 Task: Find connections with filter location San Carlos with filter topic #Socialnetworkingwith filter profile language Potuguese with filter current company KOSTAL Group with filter school MVJ College of Engineering, Bangalore, India with filter industry Wholesale Chemical and Allied Products with filter service category Wedding Photography with filter keywords title Video or Film Producer
Action: Mouse moved to (265, 201)
Screenshot: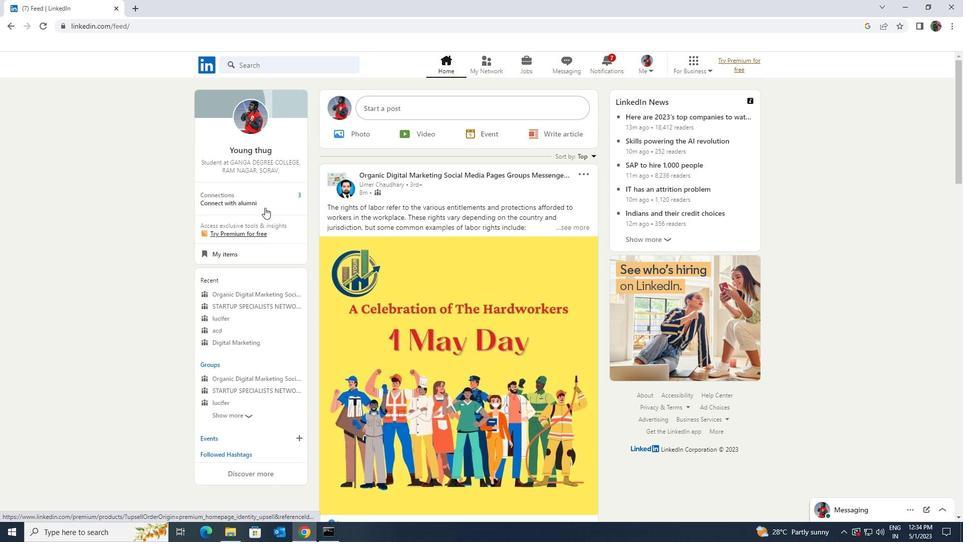 
Action: Mouse pressed left at (265, 201)
Screenshot: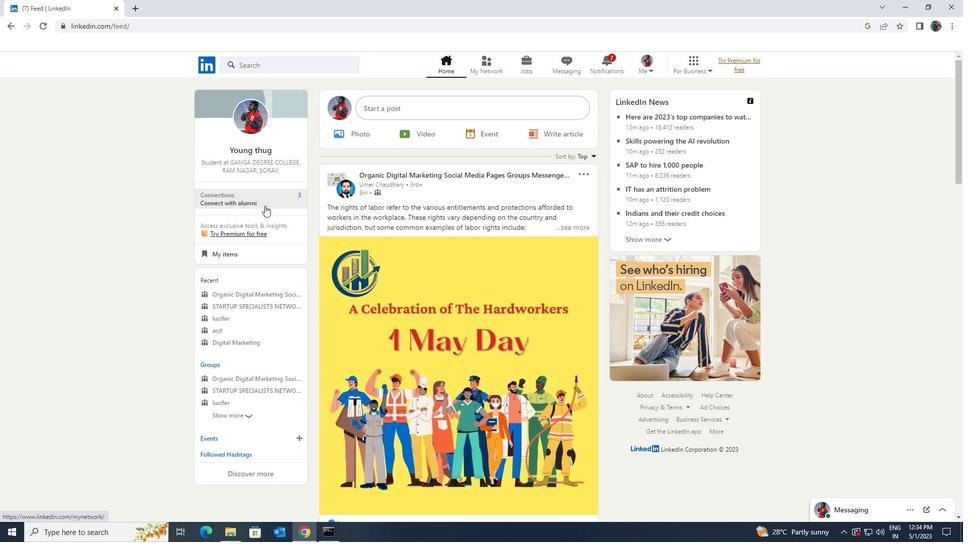 
Action: Mouse moved to (281, 123)
Screenshot: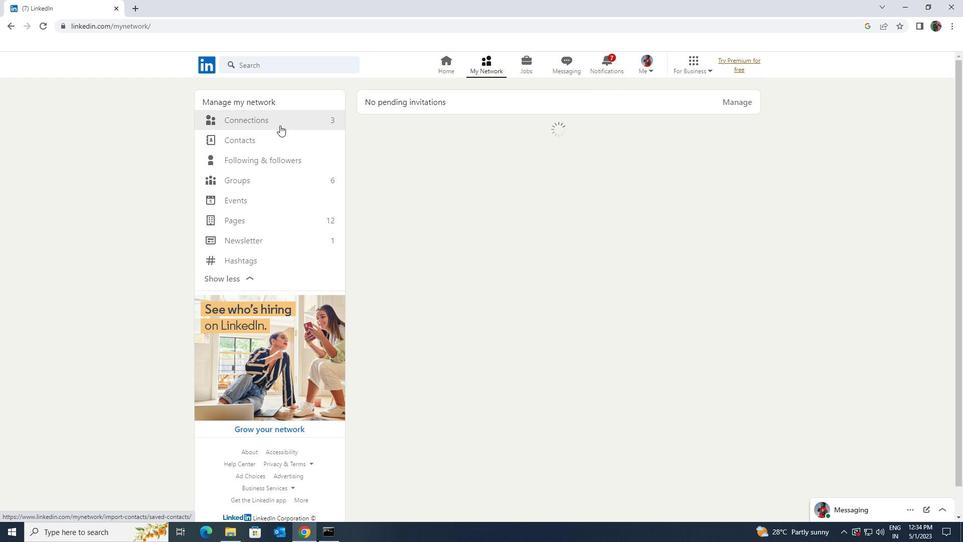 
Action: Mouse pressed left at (281, 123)
Screenshot: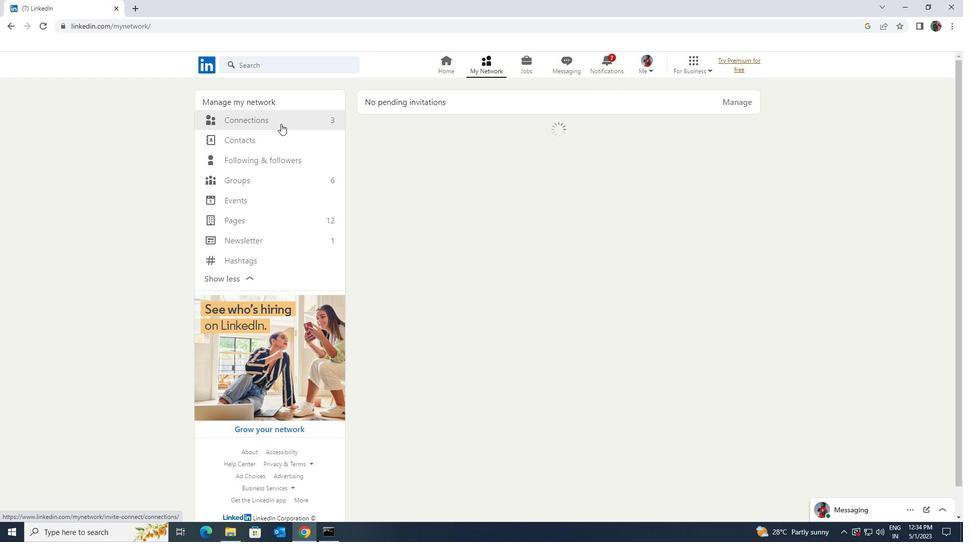 
Action: Mouse moved to (537, 120)
Screenshot: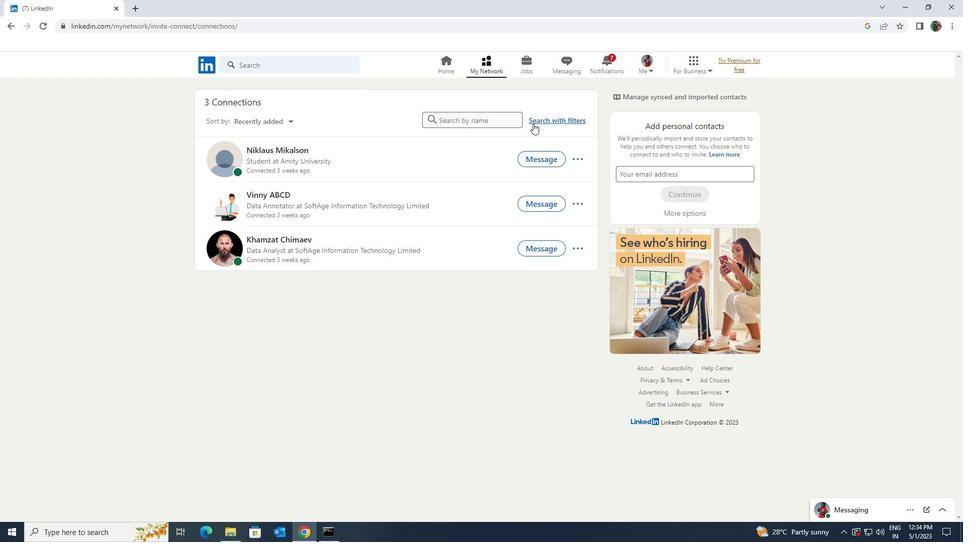 
Action: Mouse pressed left at (537, 120)
Screenshot: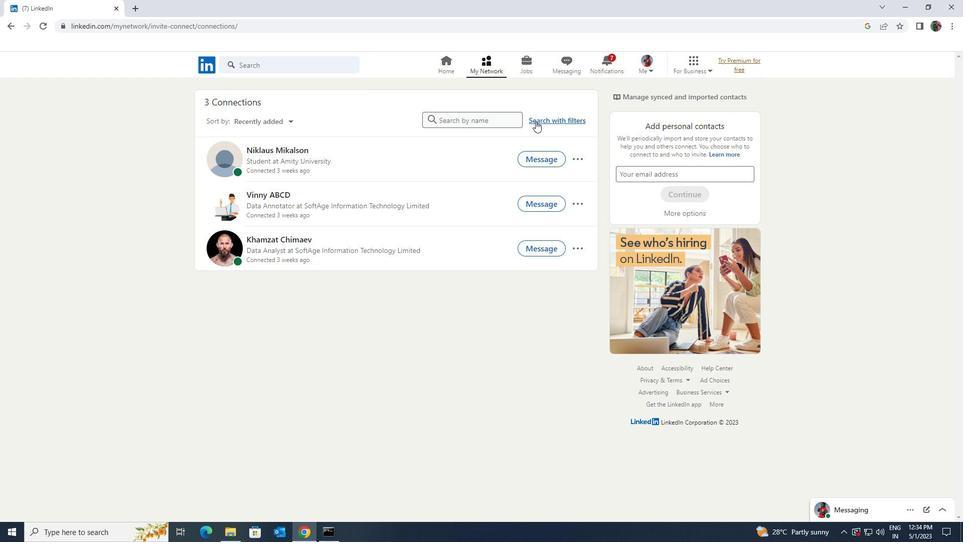 
Action: Mouse moved to (511, 93)
Screenshot: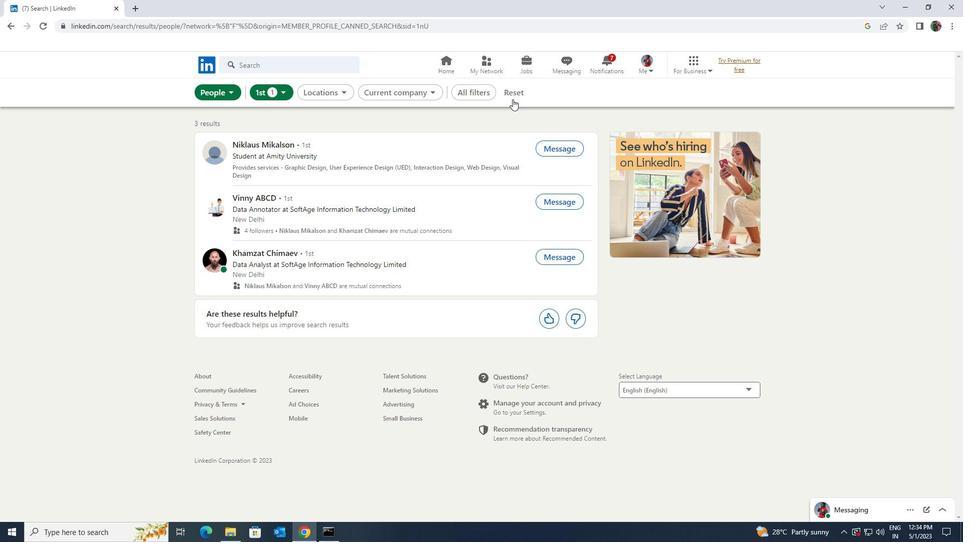 
Action: Mouse pressed left at (511, 93)
Screenshot: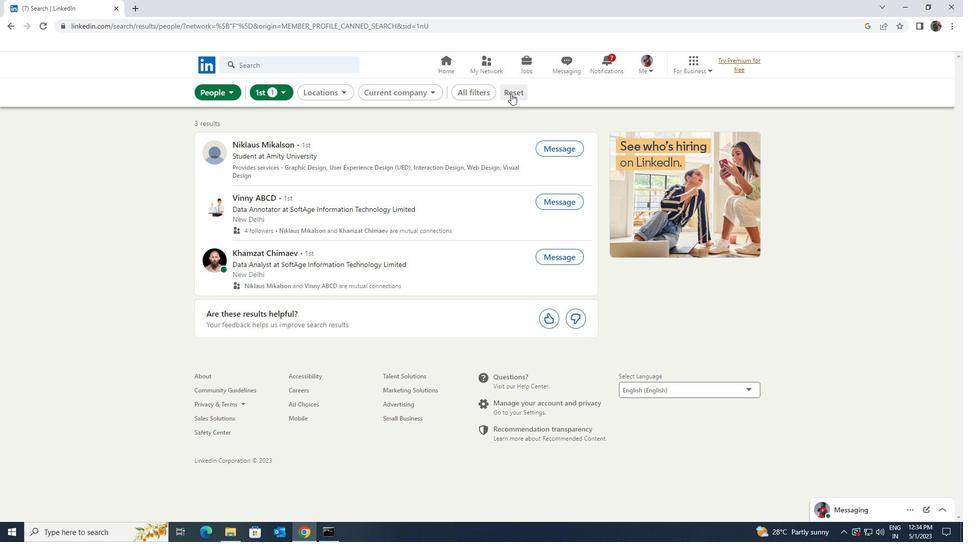 
Action: Mouse moved to (486, 87)
Screenshot: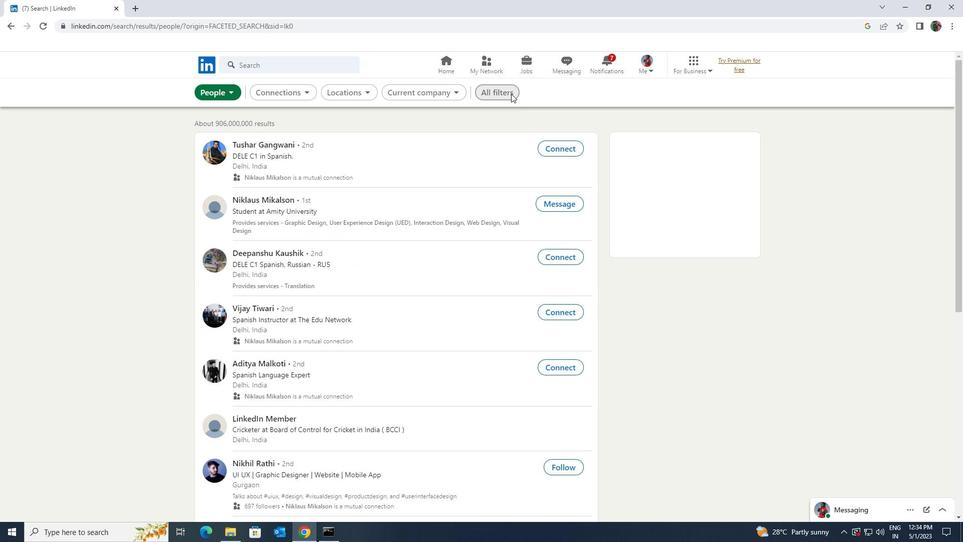 
Action: Mouse pressed left at (486, 87)
Screenshot: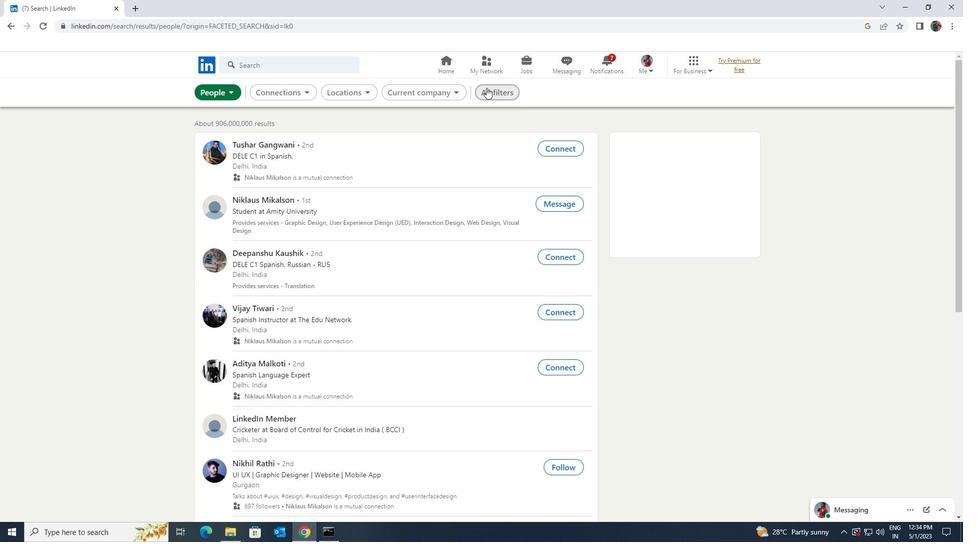 
Action: Mouse moved to (717, 245)
Screenshot: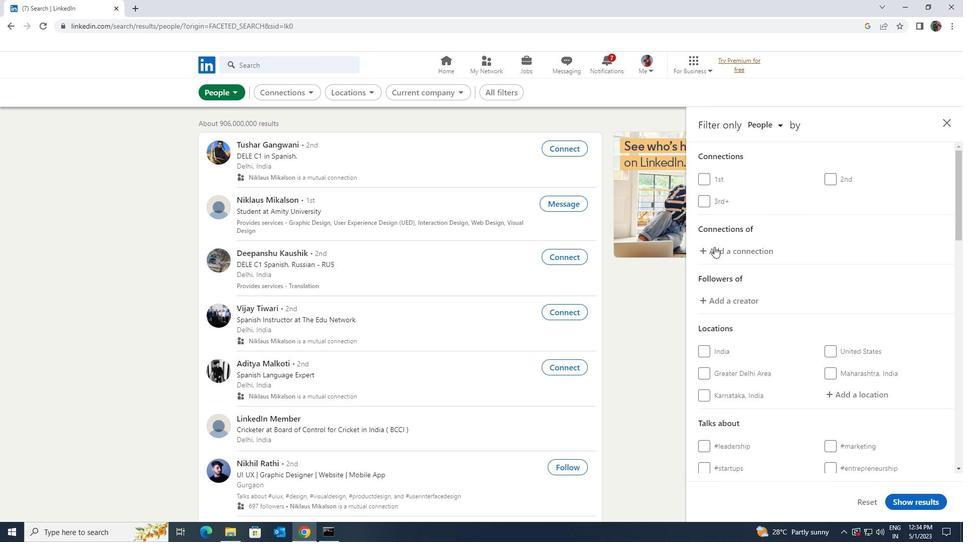 
Action: Mouse scrolled (717, 244) with delta (0, 0)
Screenshot: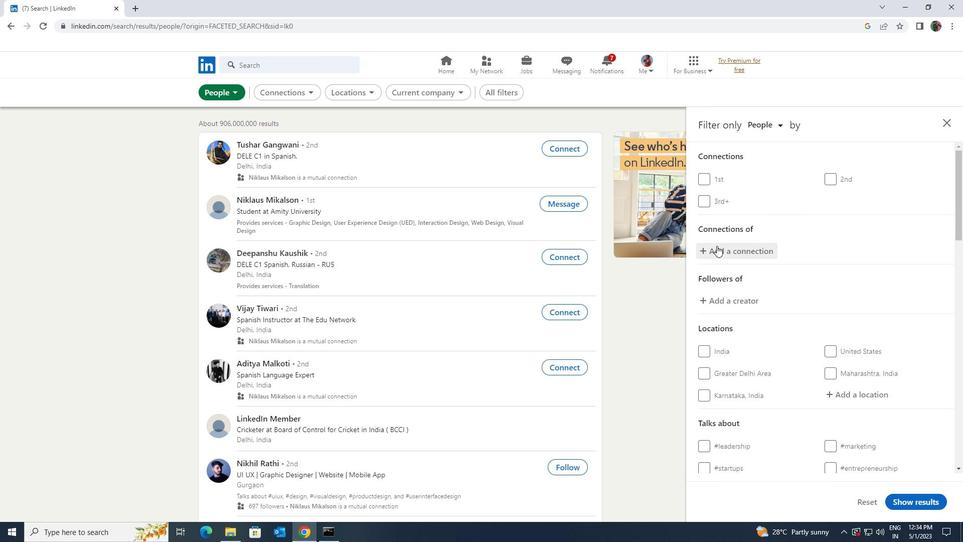 
Action: Mouse scrolled (717, 244) with delta (0, 0)
Screenshot: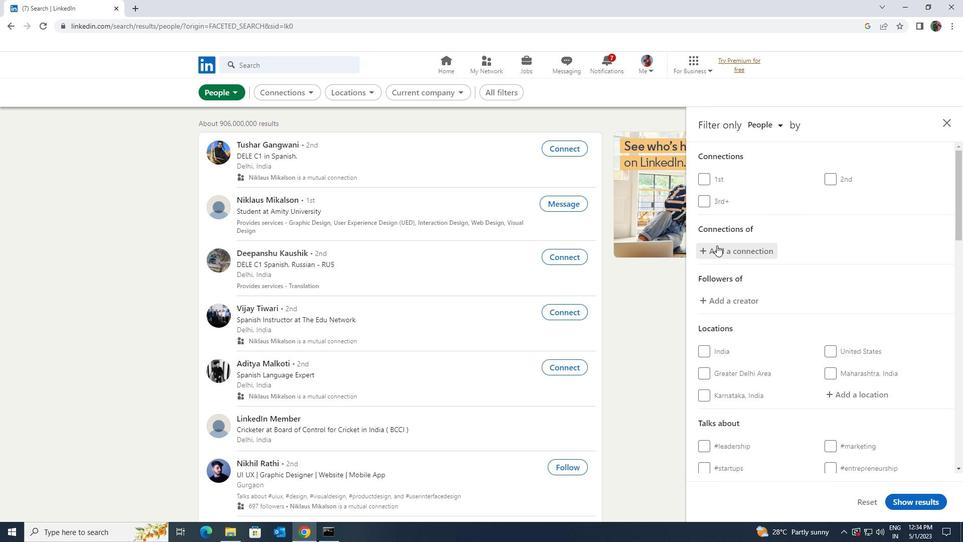
Action: Mouse moved to (840, 290)
Screenshot: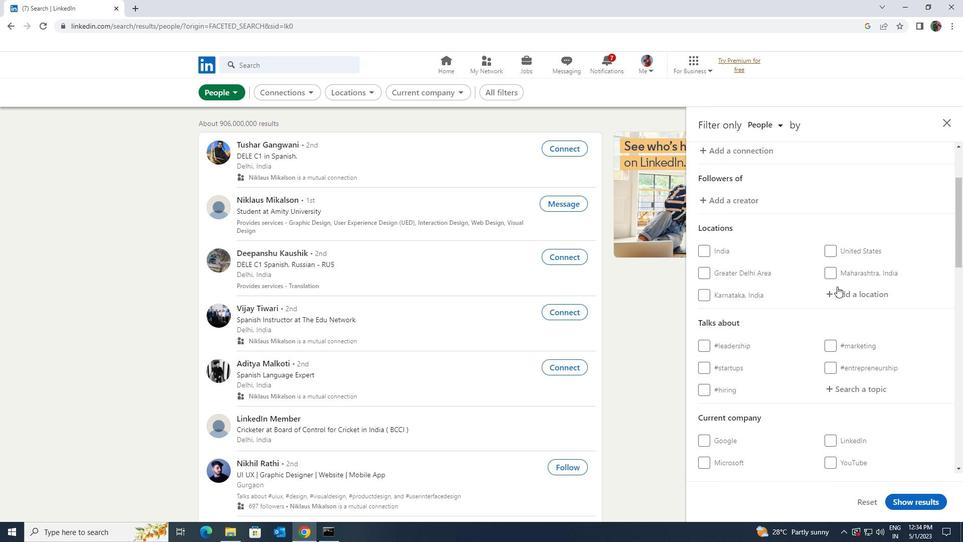 
Action: Mouse pressed left at (840, 290)
Screenshot: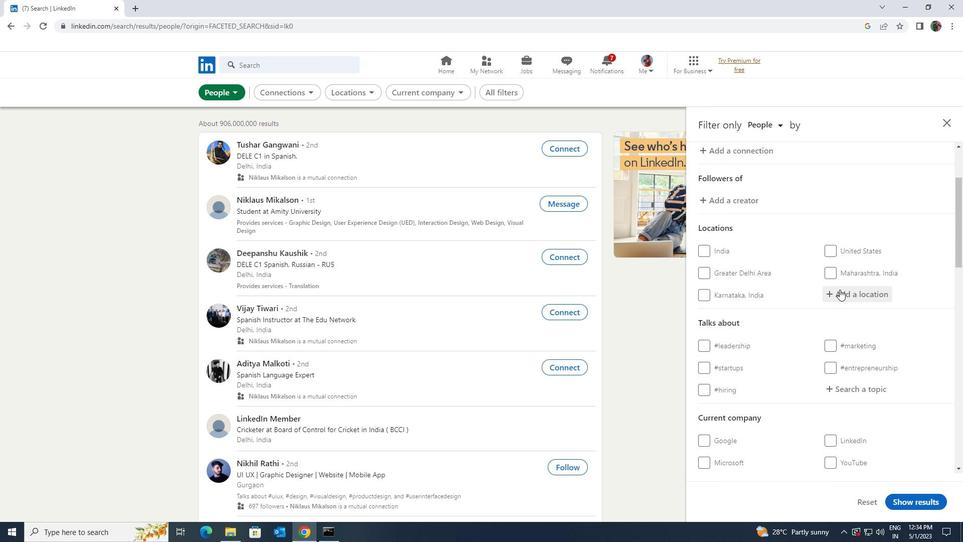 
Action: Key pressed <Key.shift>SAN<Key.space><Key.shift>CARL
Screenshot: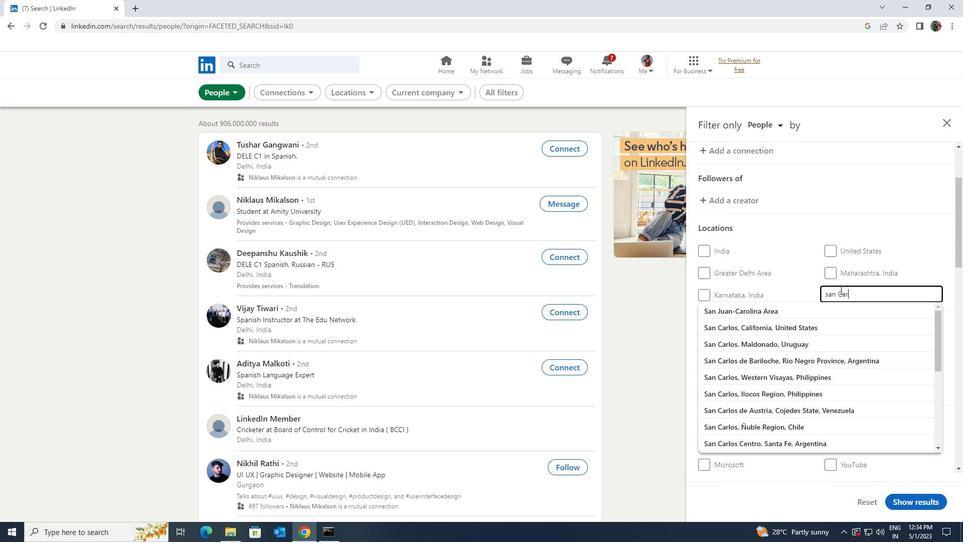 
Action: Mouse moved to (840, 305)
Screenshot: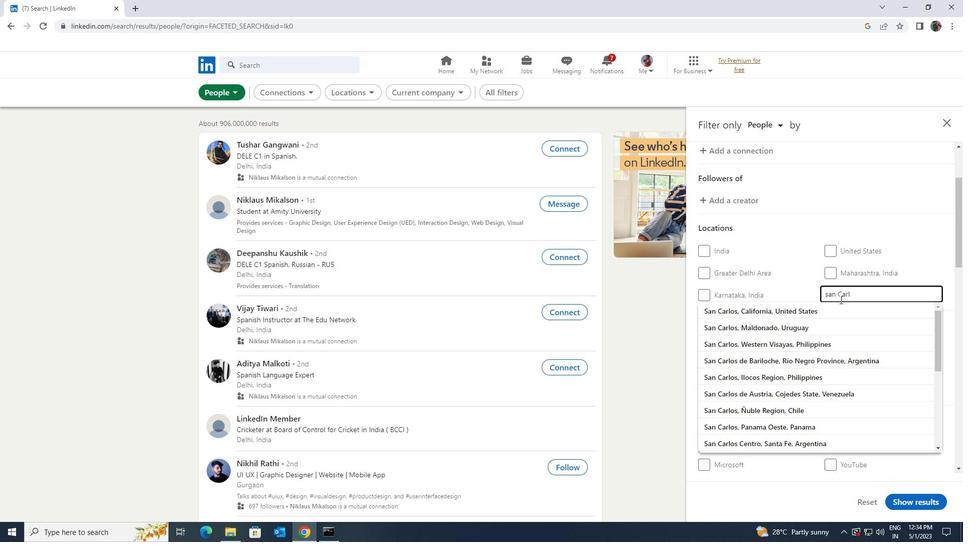 
Action: Mouse pressed left at (840, 305)
Screenshot: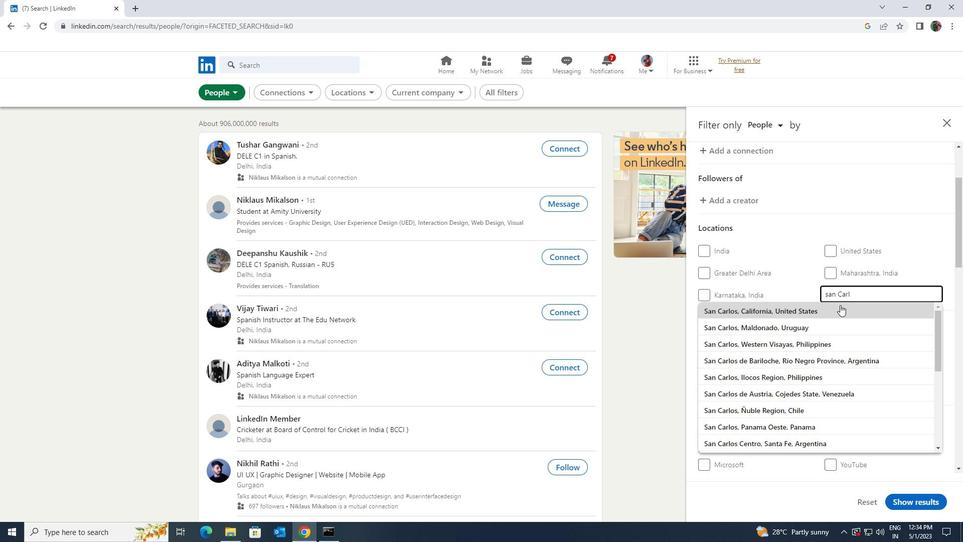 
Action: Mouse moved to (836, 307)
Screenshot: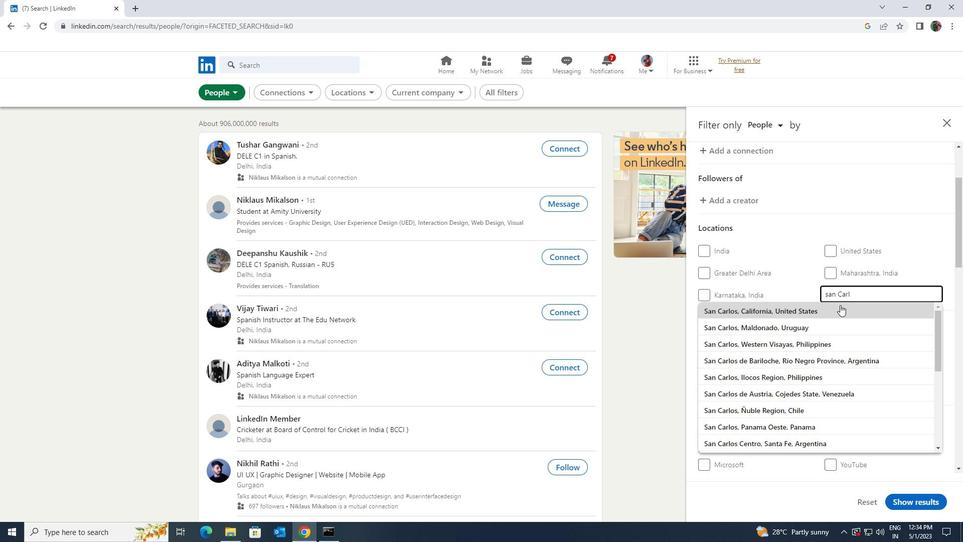 
Action: Mouse scrolled (836, 306) with delta (0, 0)
Screenshot: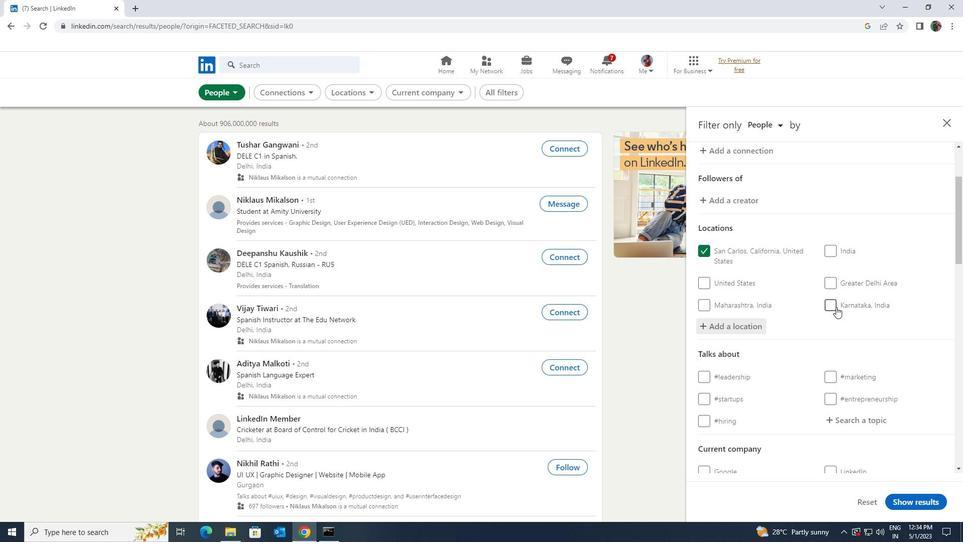 
Action: Mouse scrolled (836, 306) with delta (0, 0)
Screenshot: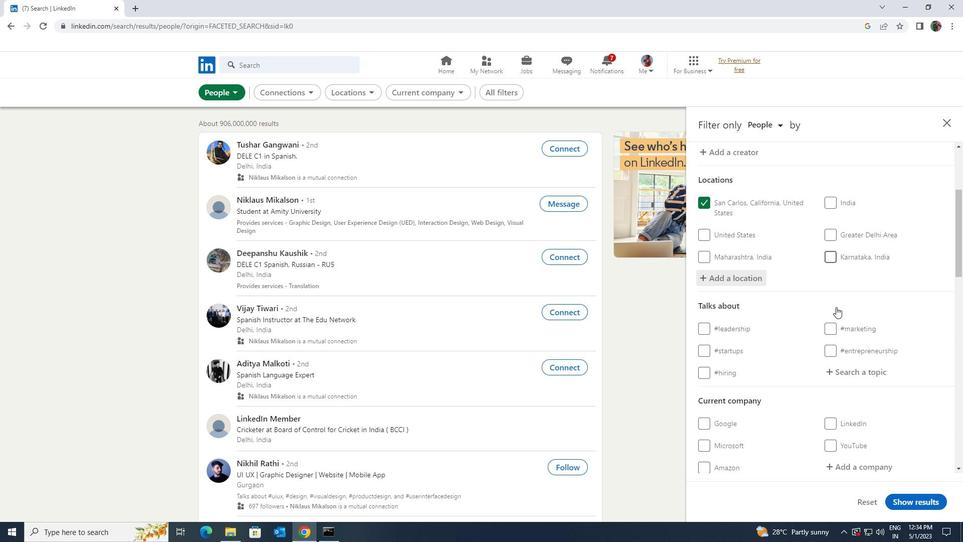 
Action: Mouse moved to (837, 320)
Screenshot: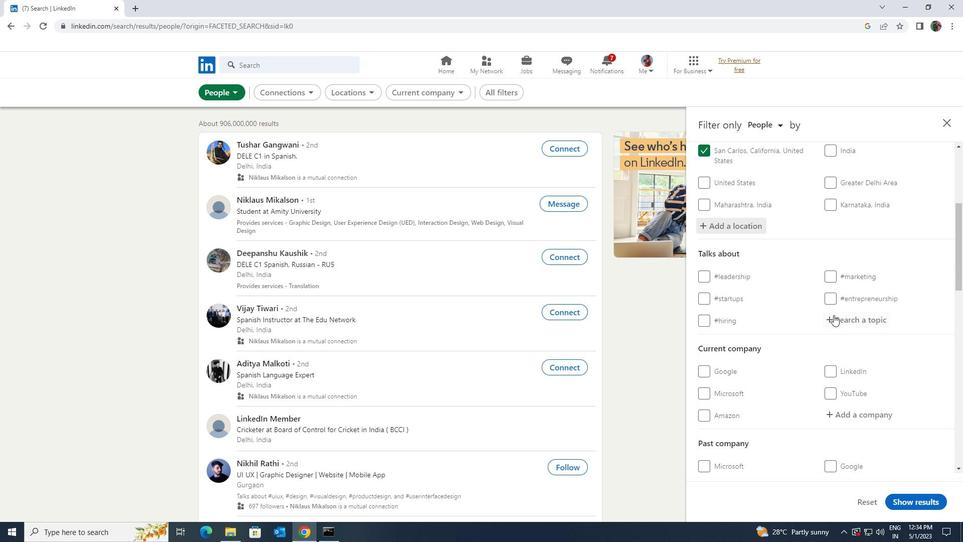 
Action: Mouse pressed left at (837, 320)
Screenshot: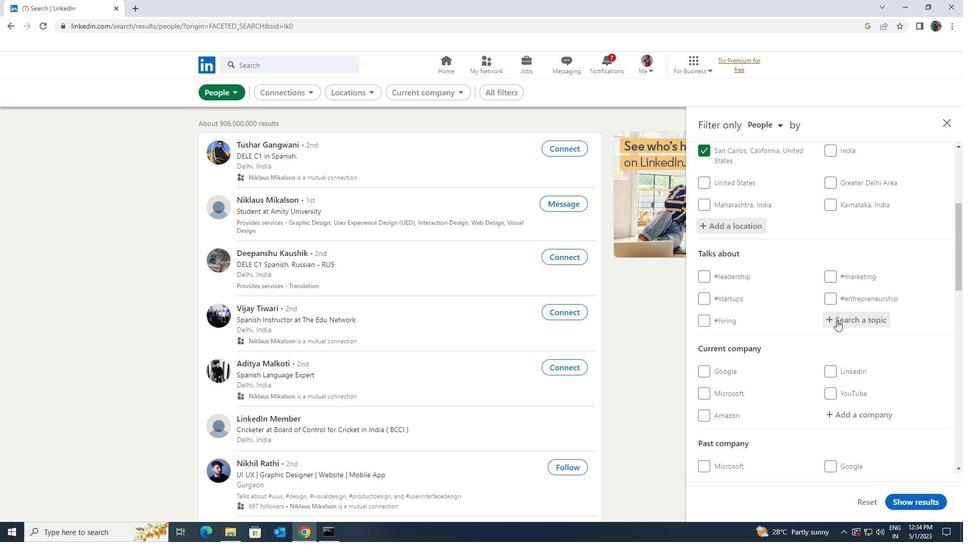 
Action: Key pressed <Key.shift>SOCIALNETWO
Screenshot: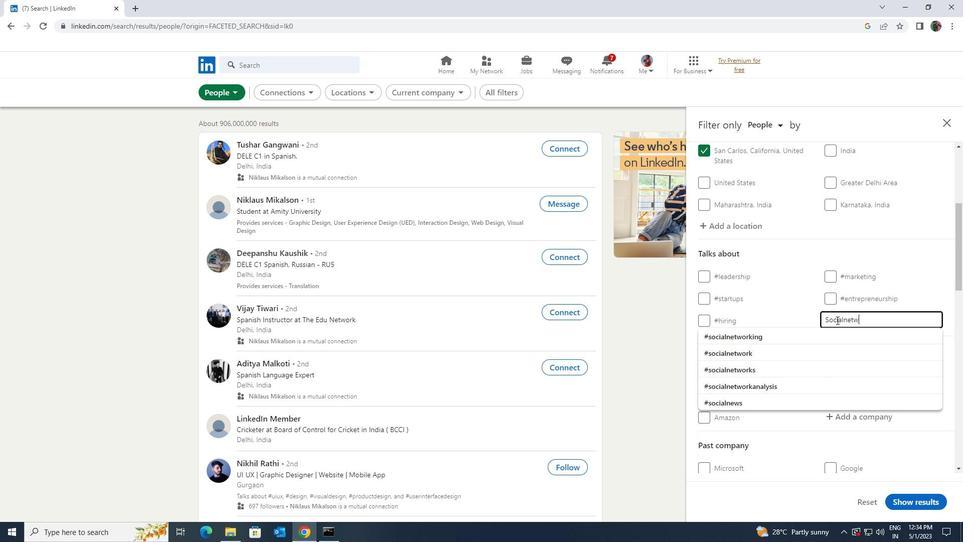 
Action: Mouse moved to (834, 330)
Screenshot: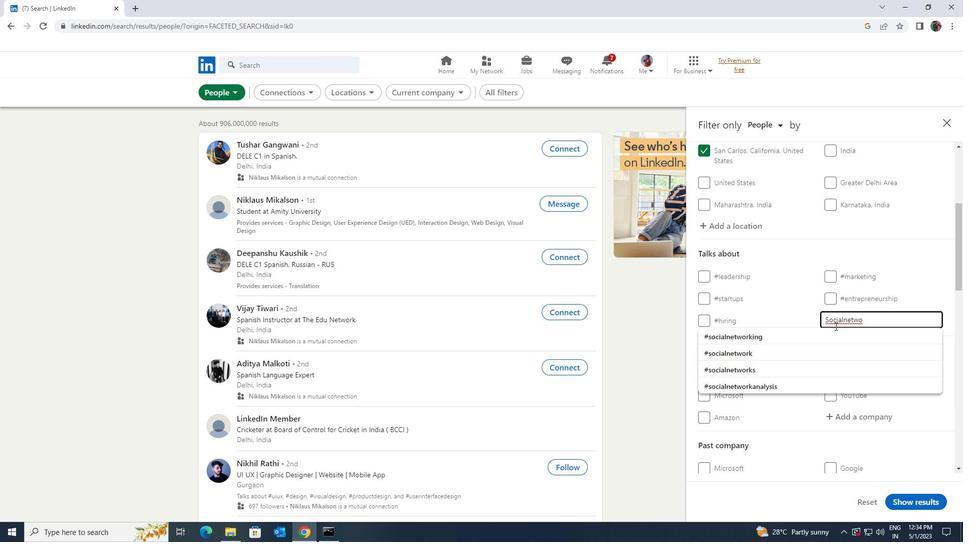 
Action: Mouse pressed left at (834, 330)
Screenshot: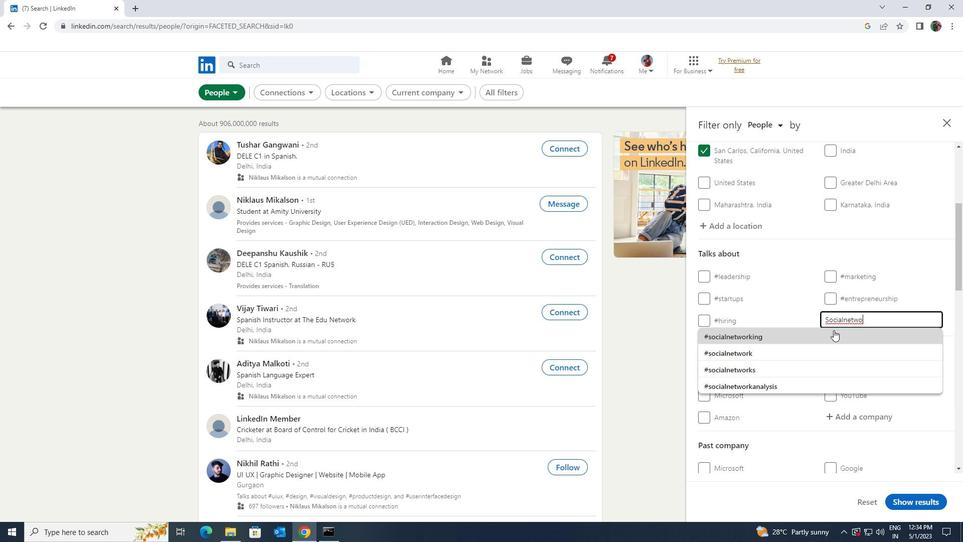 
Action: Mouse scrolled (834, 329) with delta (0, 0)
Screenshot: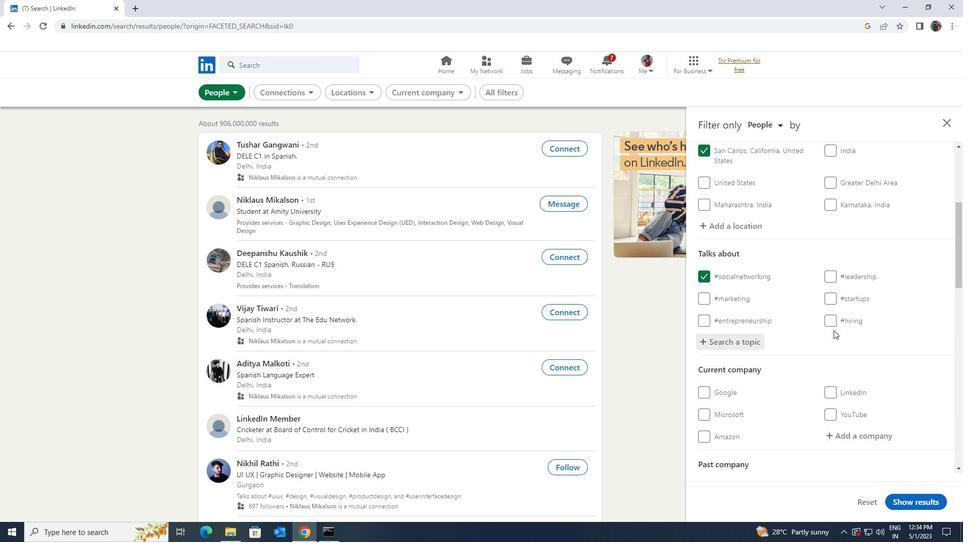 
Action: Mouse scrolled (834, 329) with delta (0, 0)
Screenshot: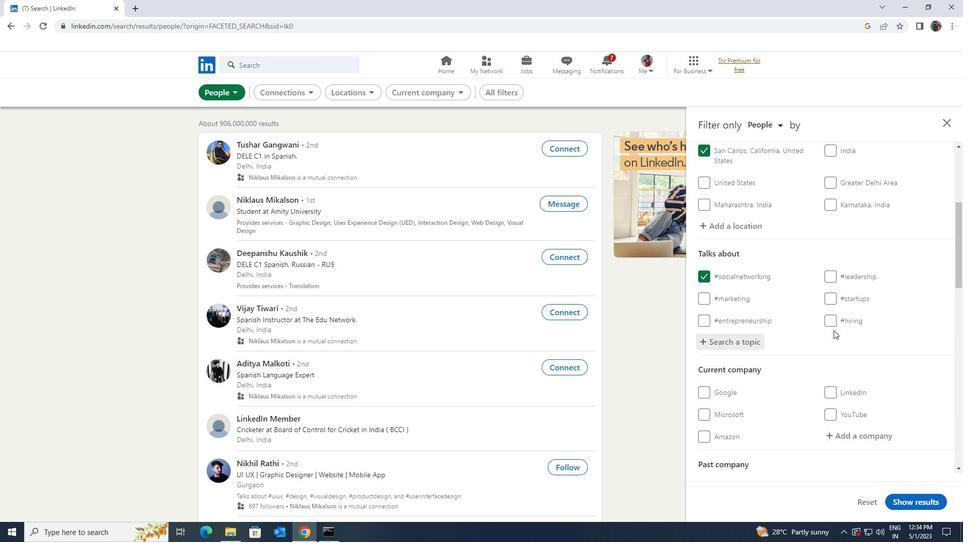 
Action: Mouse scrolled (834, 329) with delta (0, 0)
Screenshot: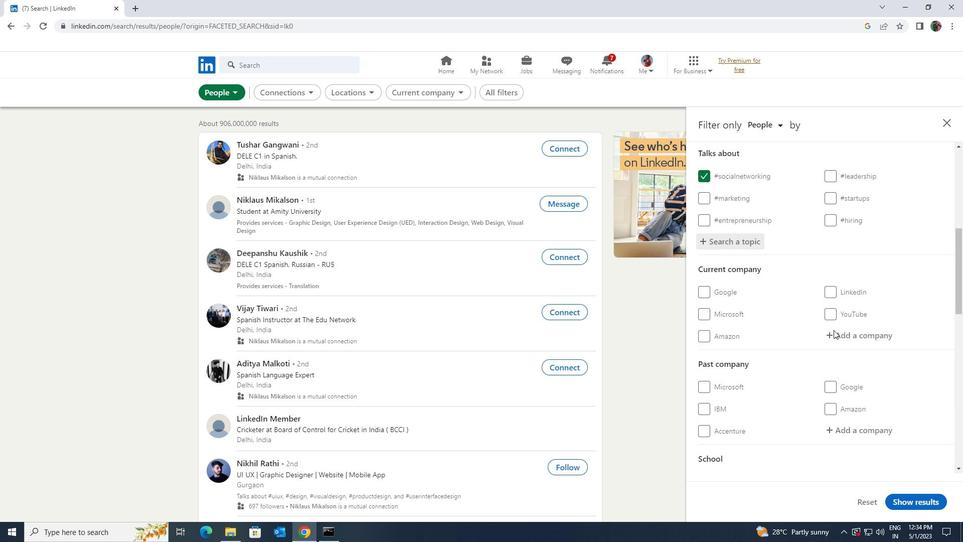 
Action: Mouse scrolled (834, 329) with delta (0, 0)
Screenshot: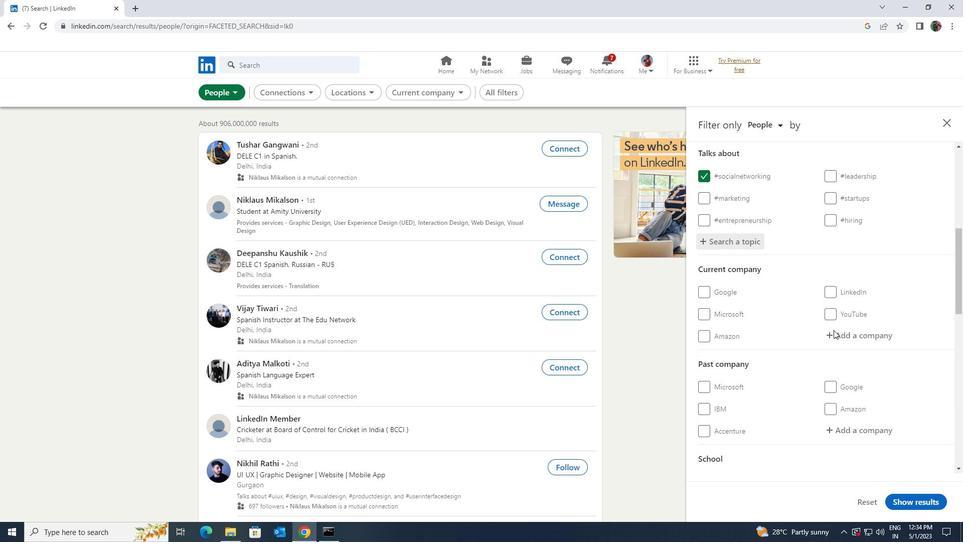 
Action: Mouse scrolled (834, 329) with delta (0, 0)
Screenshot: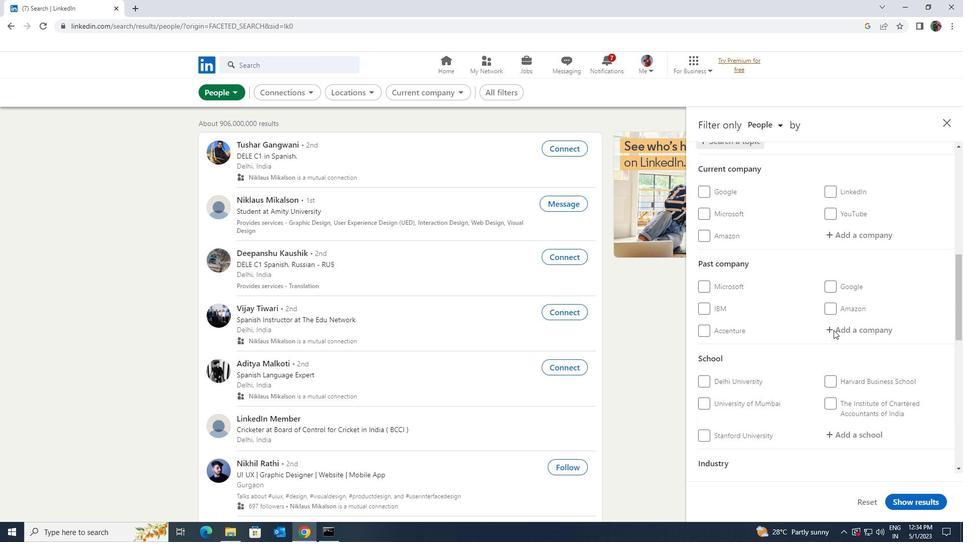 
Action: Mouse scrolled (834, 329) with delta (0, 0)
Screenshot: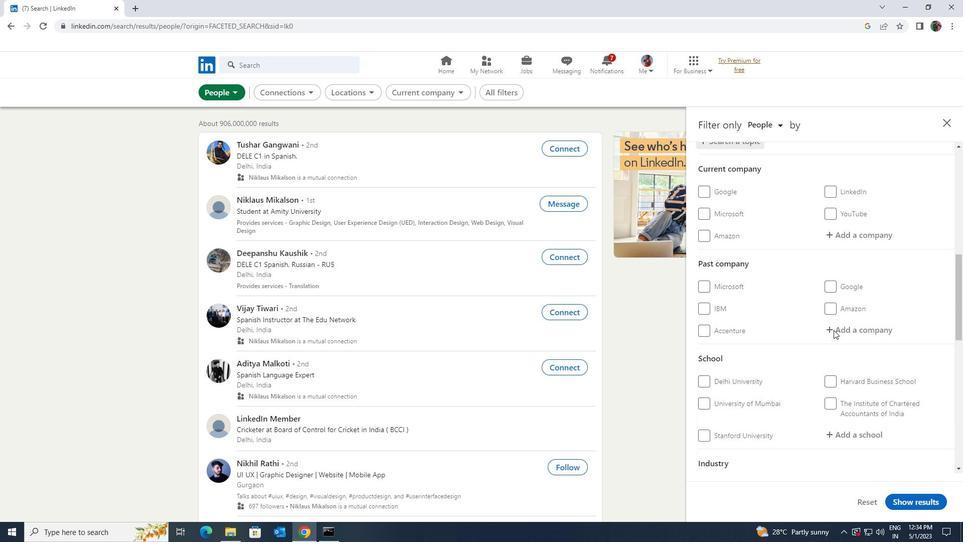 
Action: Mouse scrolled (834, 329) with delta (0, 0)
Screenshot: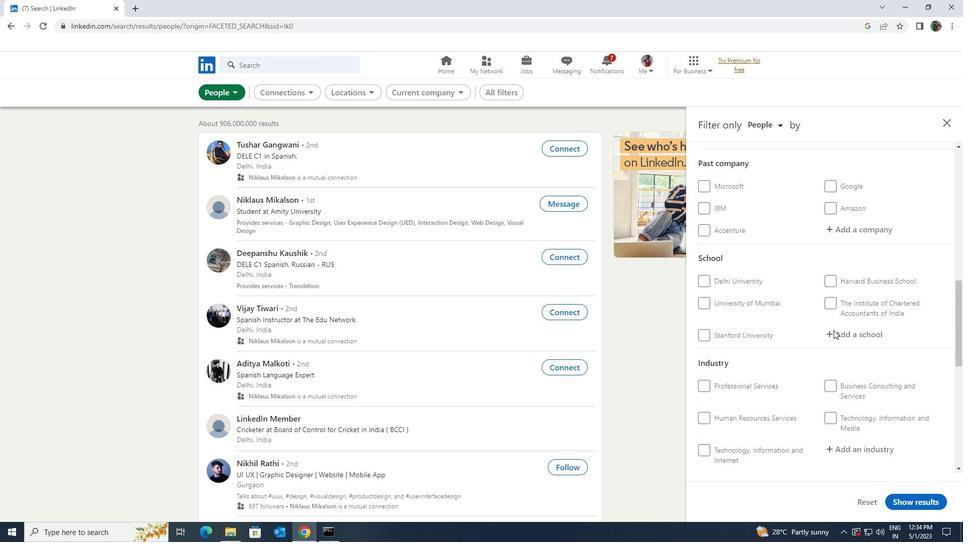 
Action: Mouse scrolled (834, 329) with delta (0, 0)
Screenshot: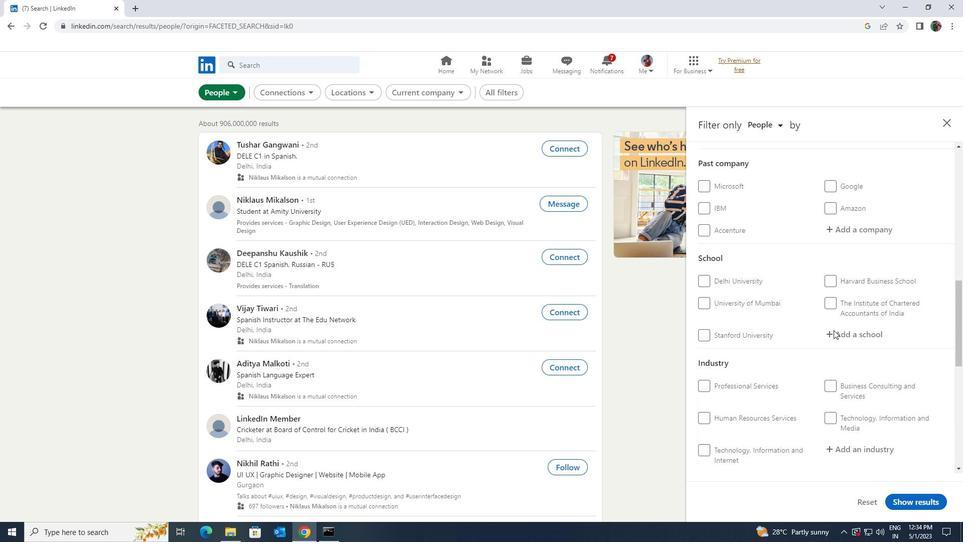 
Action: Mouse scrolled (834, 329) with delta (0, 0)
Screenshot: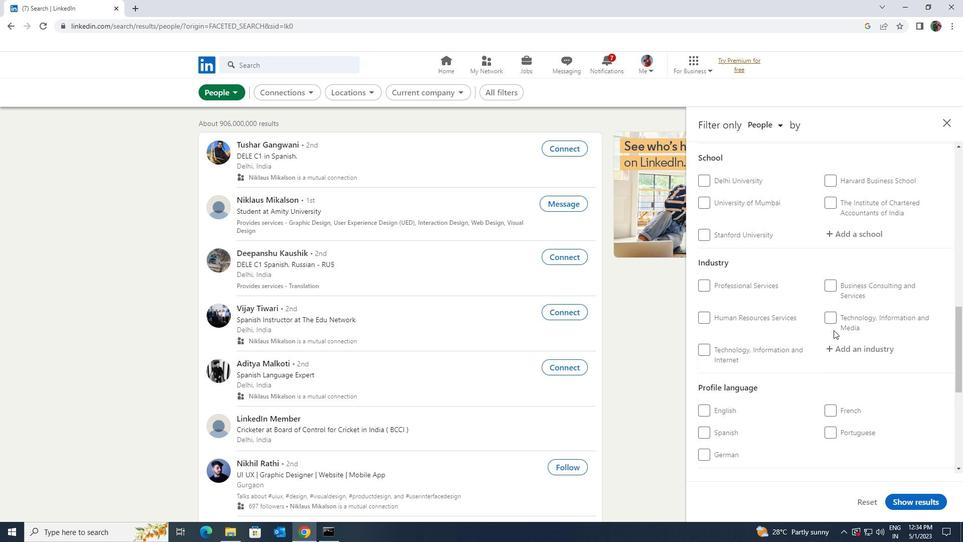
Action: Mouse scrolled (834, 329) with delta (0, 0)
Screenshot: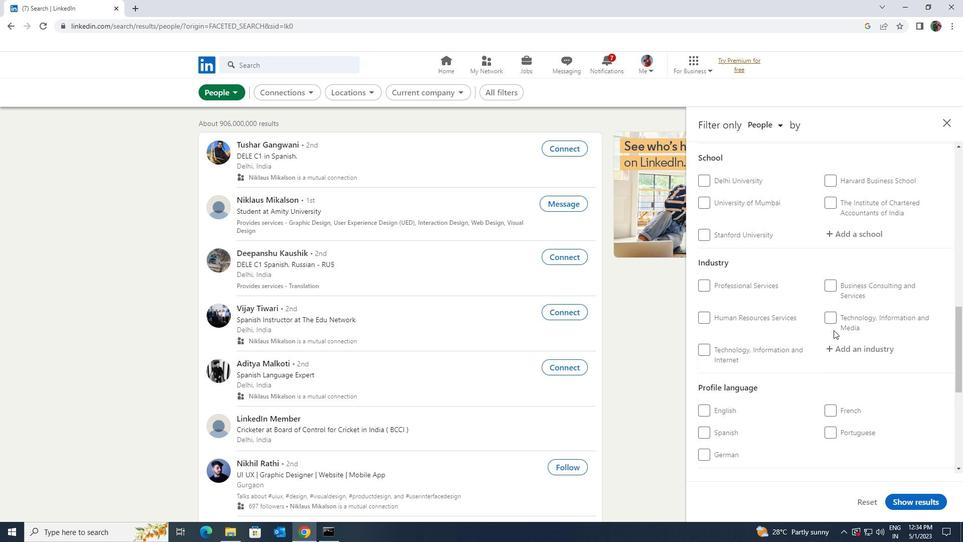 
Action: Mouse moved to (833, 331)
Screenshot: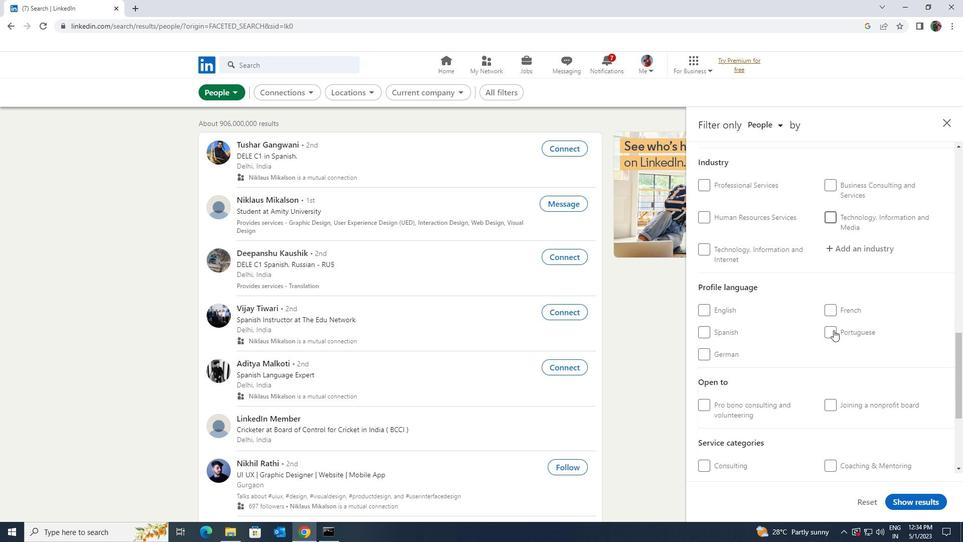 
Action: Mouse pressed left at (833, 331)
Screenshot: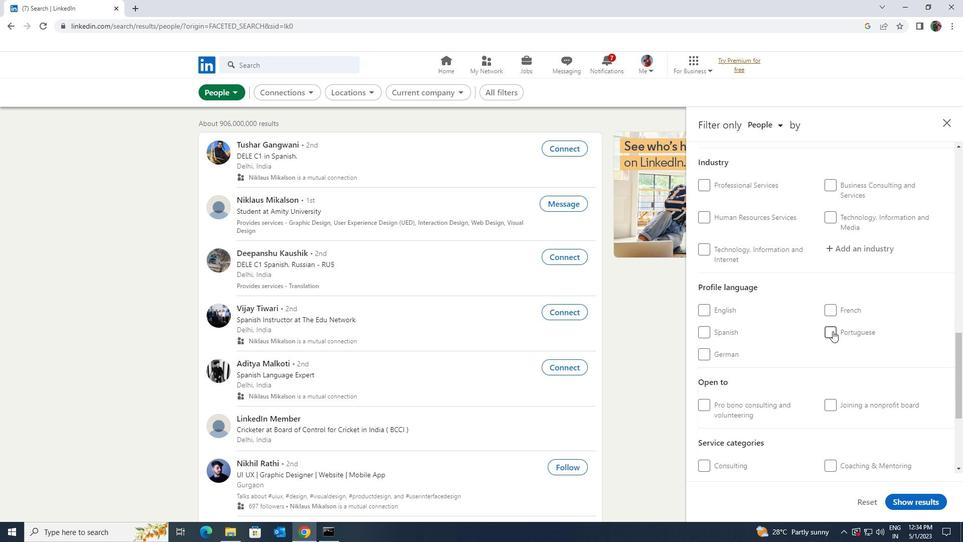 
Action: Mouse scrolled (833, 331) with delta (0, 0)
Screenshot: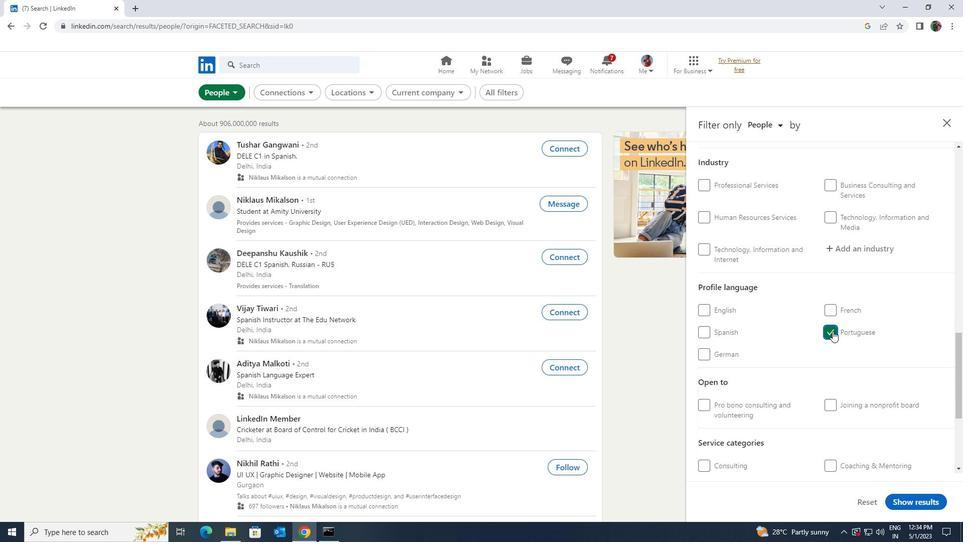 
Action: Mouse scrolled (833, 331) with delta (0, 0)
Screenshot: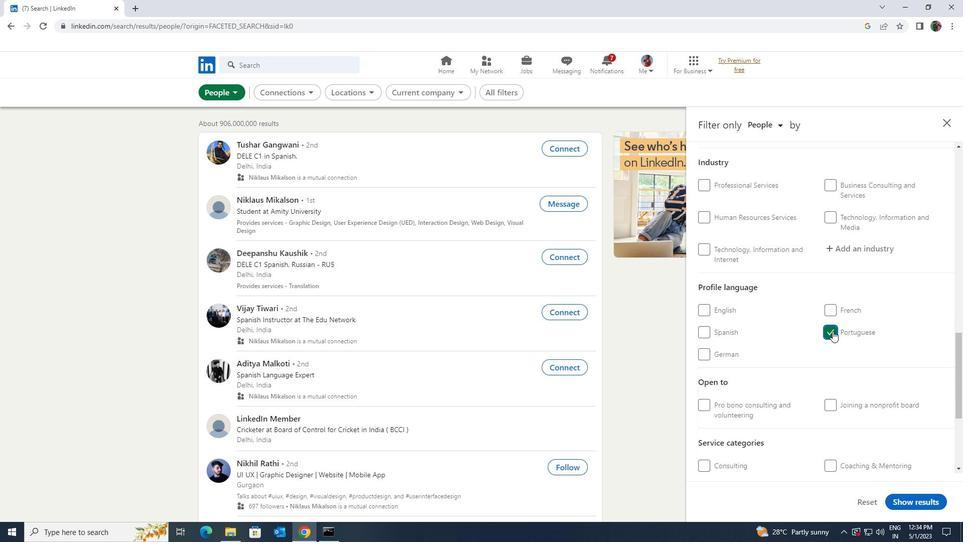 
Action: Mouse scrolled (833, 331) with delta (0, 0)
Screenshot: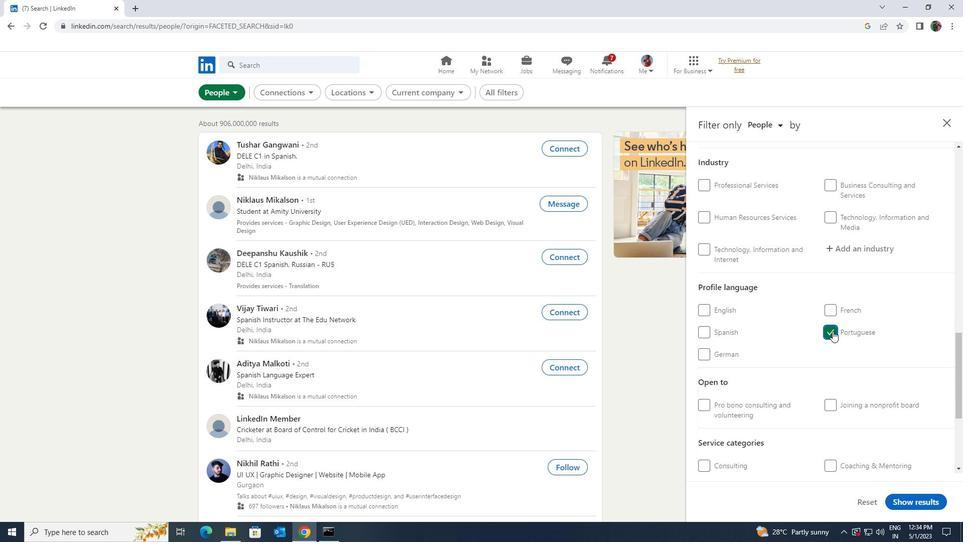 
Action: Mouse scrolled (833, 331) with delta (0, 0)
Screenshot: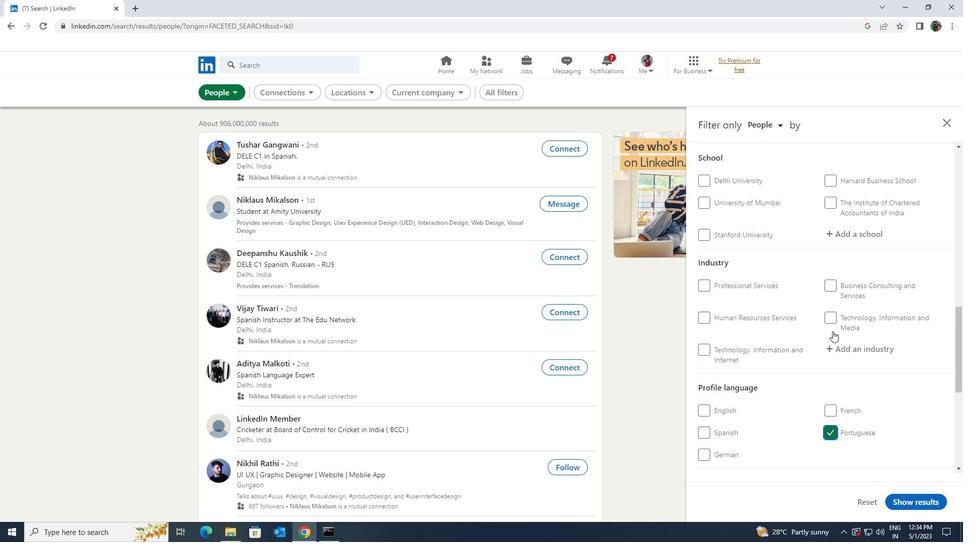 
Action: Mouse scrolled (833, 331) with delta (0, 0)
Screenshot: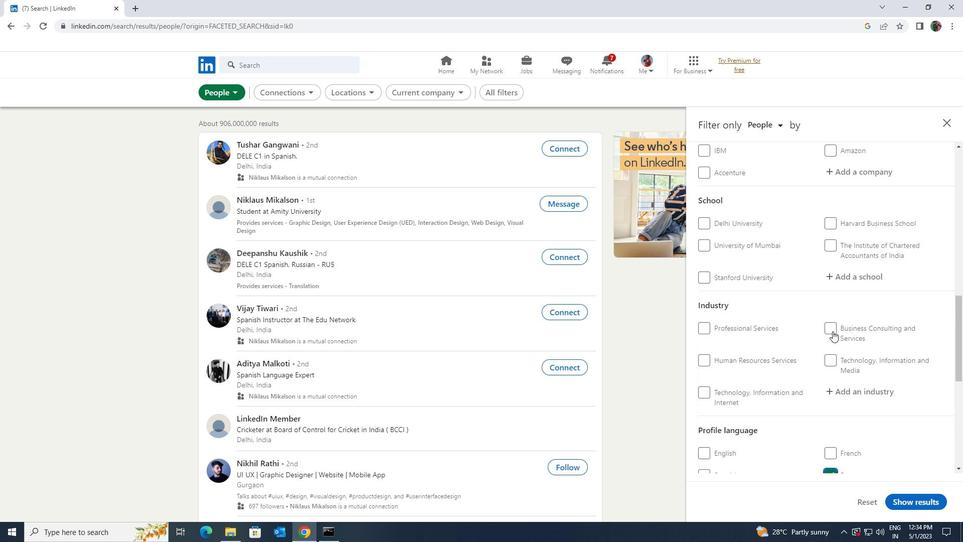 
Action: Mouse scrolled (833, 331) with delta (0, 0)
Screenshot: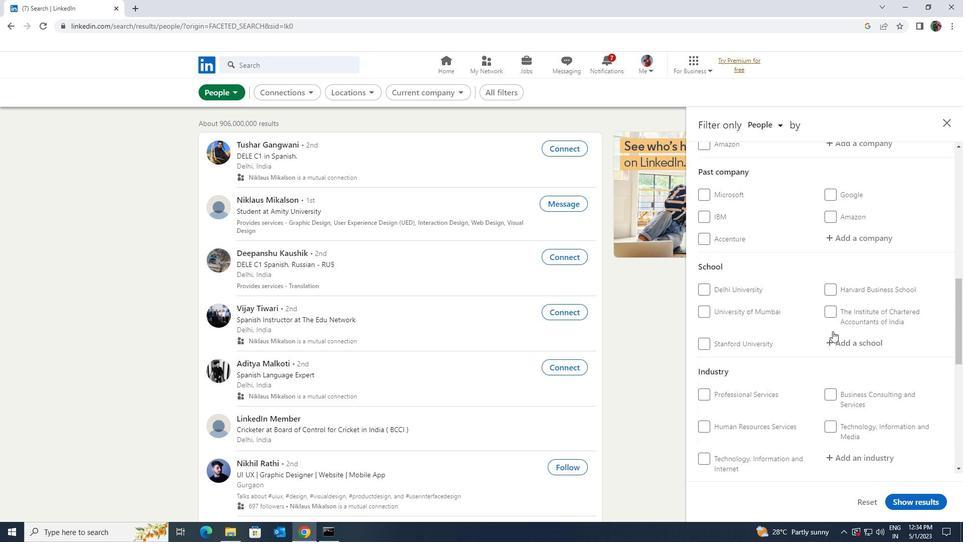 
Action: Mouse scrolled (833, 331) with delta (0, 0)
Screenshot: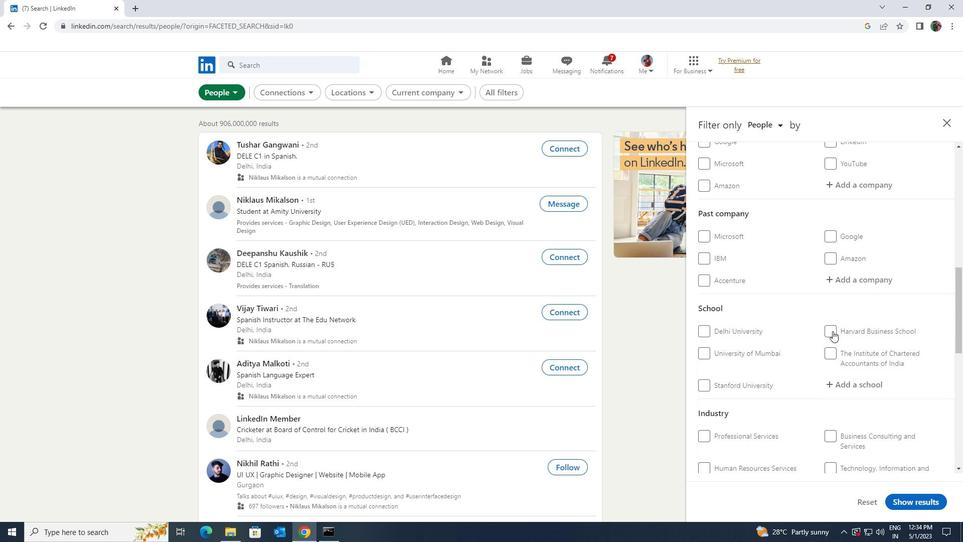 
Action: Mouse scrolled (833, 331) with delta (0, 0)
Screenshot: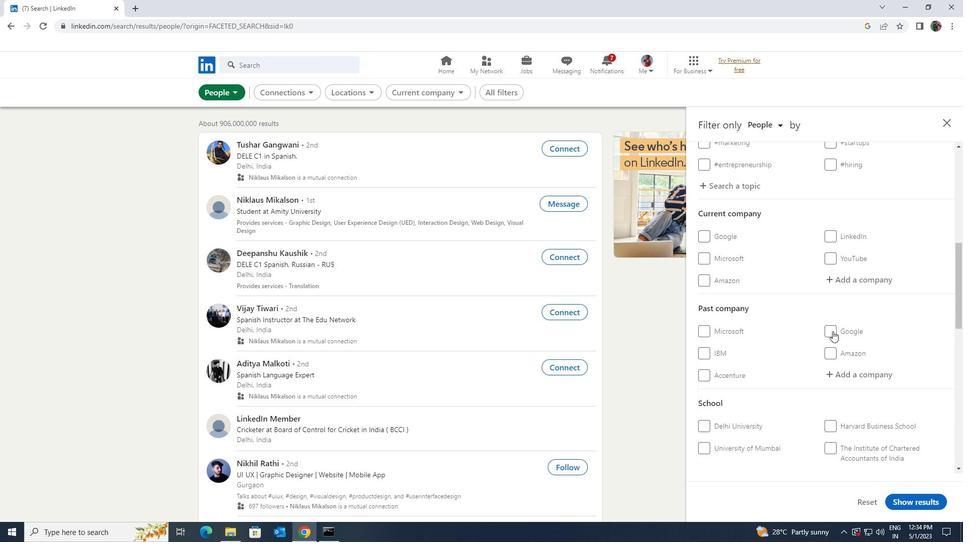 
Action: Mouse scrolled (833, 331) with delta (0, 0)
Screenshot: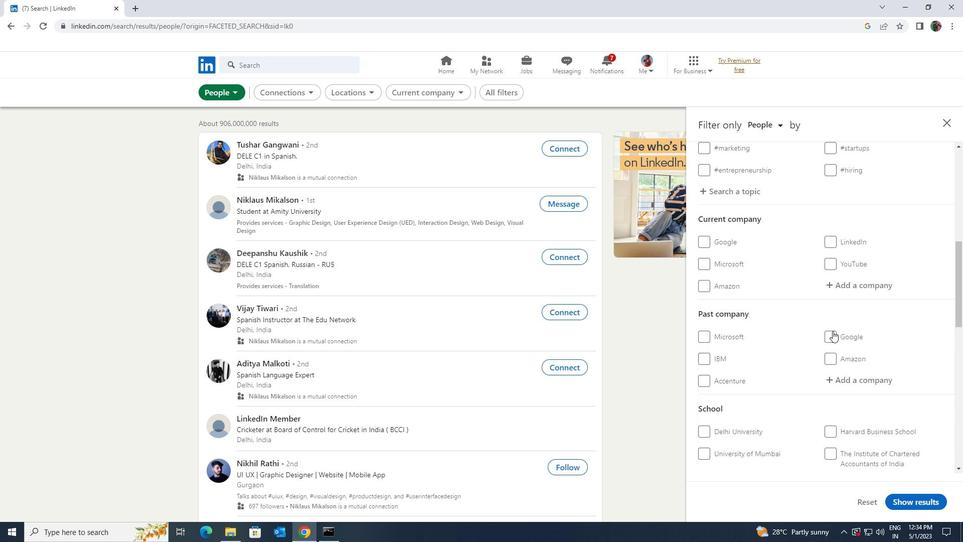 
Action: Mouse scrolled (833, 330) with delta (0, 0)
Screenshot: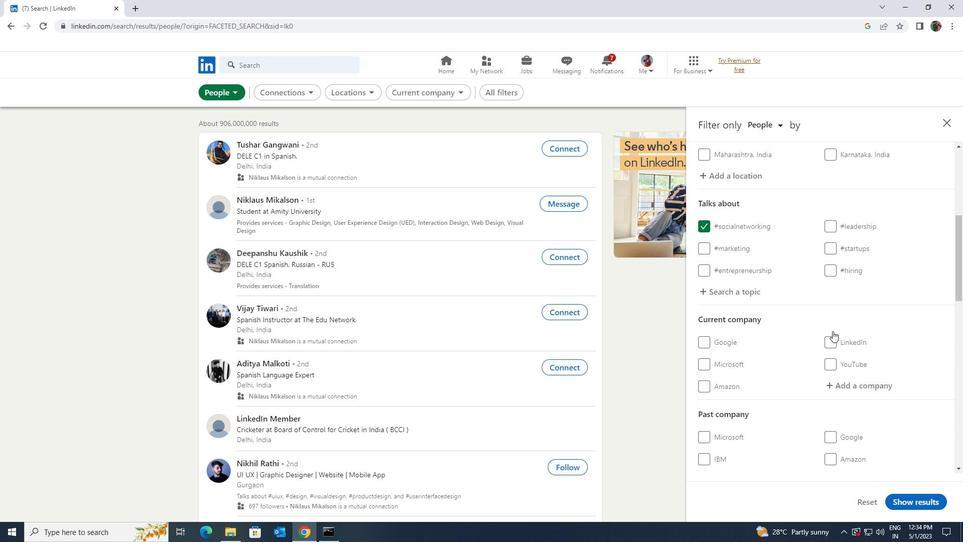 
Action: Mouse moved to (830, 332)
Screenshot: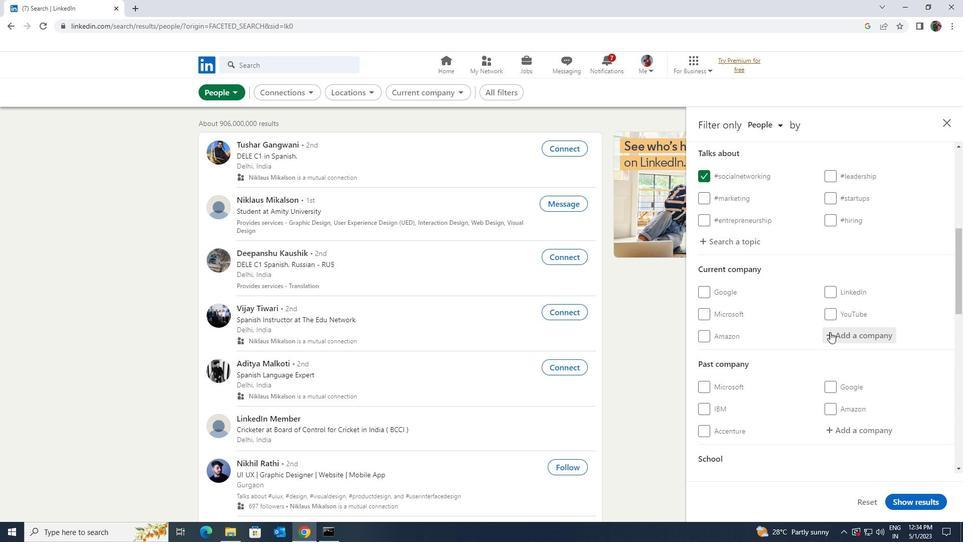 
Action: Mouse pressed left at (830, 332)
Screenshot: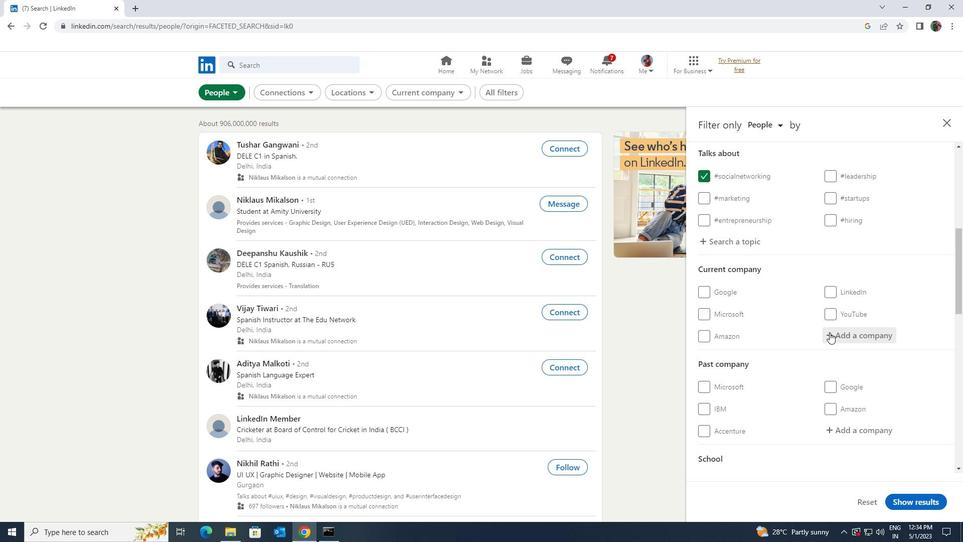 
Action: Key pressed <Key.shift><Key.shift><Key.shift><Key.shift><Key.shift><Key.shift>KOSTAL<Key.space><Key.shift>GROUP
Screenshot: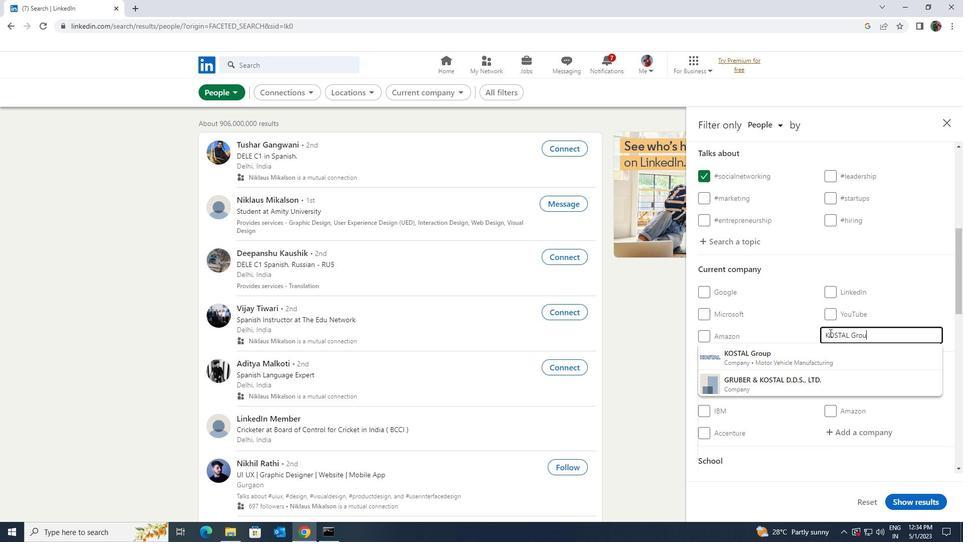 
Action: Mouse moved to (827, 356)
Screenshot: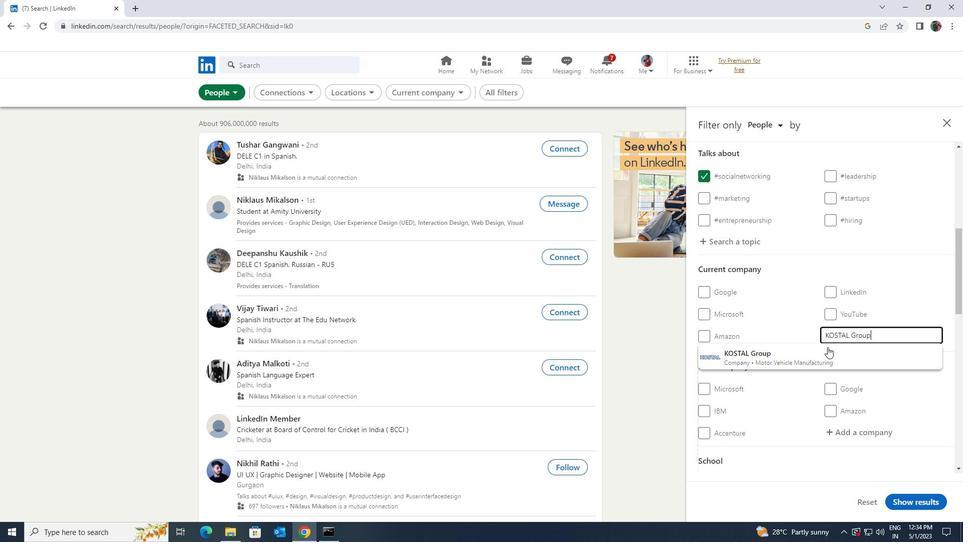 
Action: Mouse pressed left at (827, 356)
Screenshot: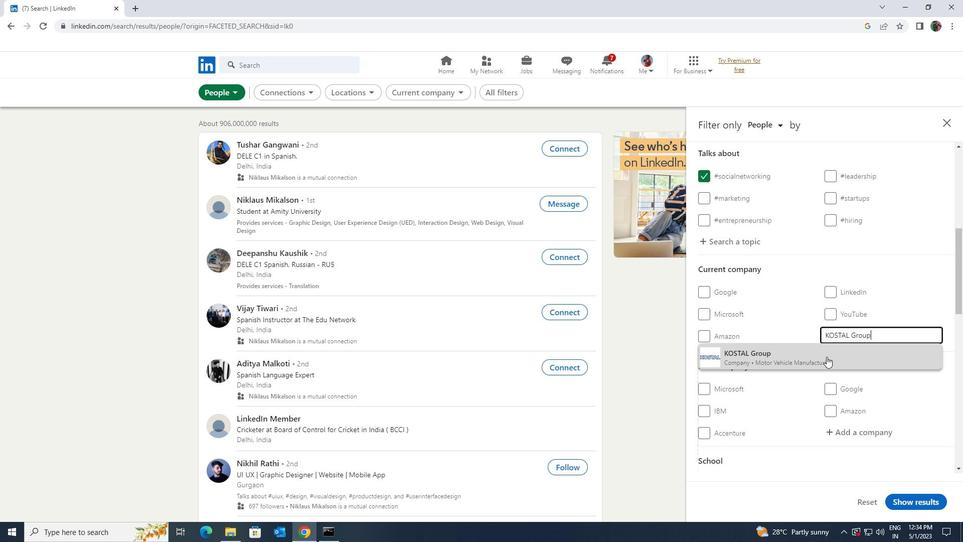 
Action: Mouse scrolled (827, 356) with delta (0, 0)
Screenshot: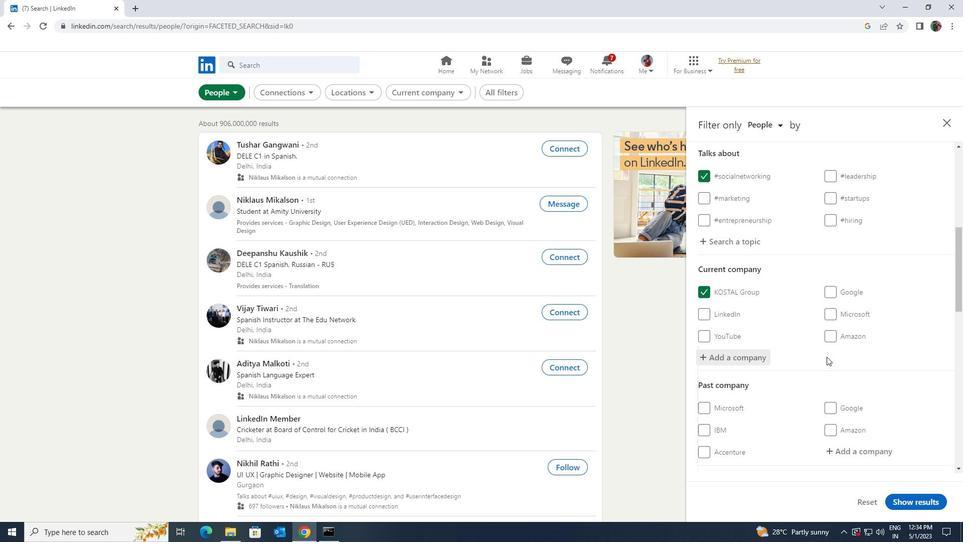 
Action: Mouse scrolled (827, 356) with delta (0, 0)
Screenshot: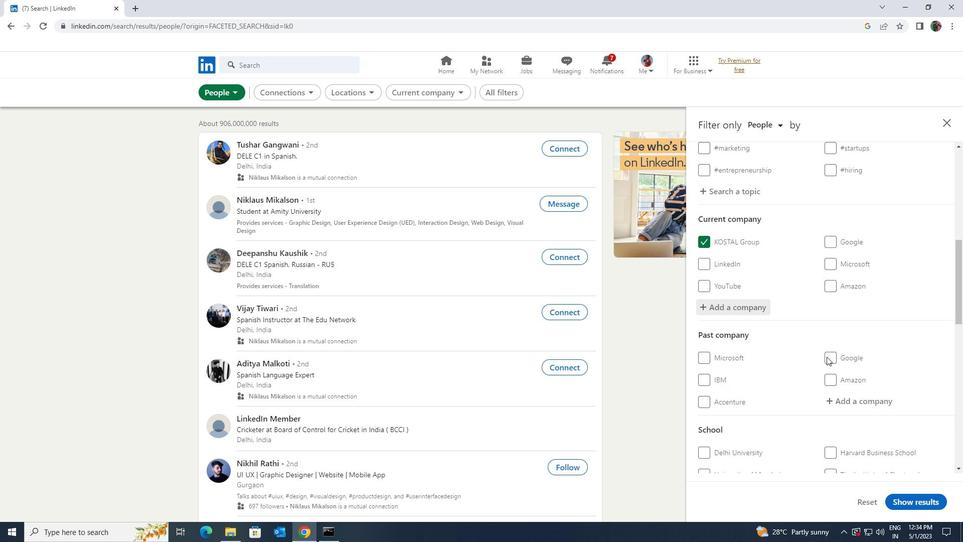 
Action: Mouse scrolled (827, 356) with delta (0, 0)
Screenshot: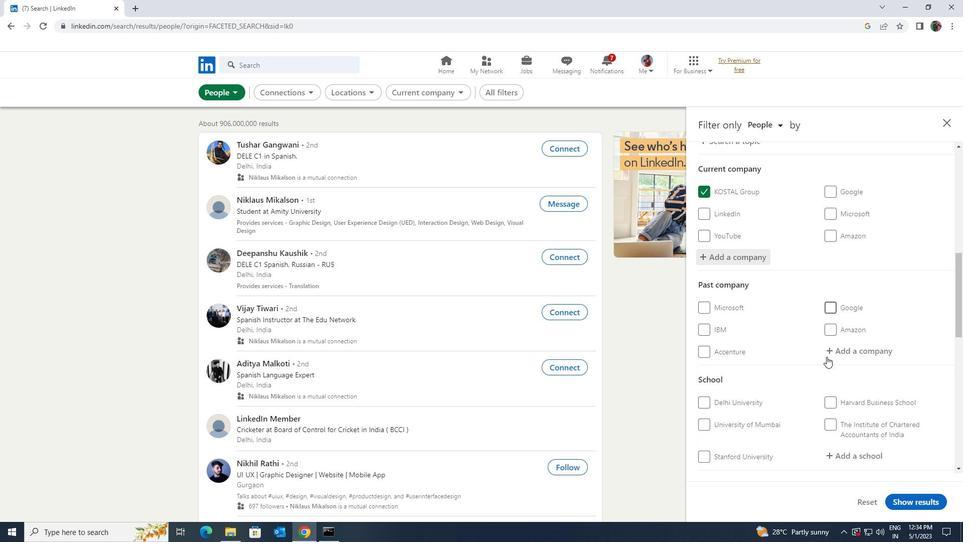 
Action: Mouse moved to (858, 406)
Screenshot: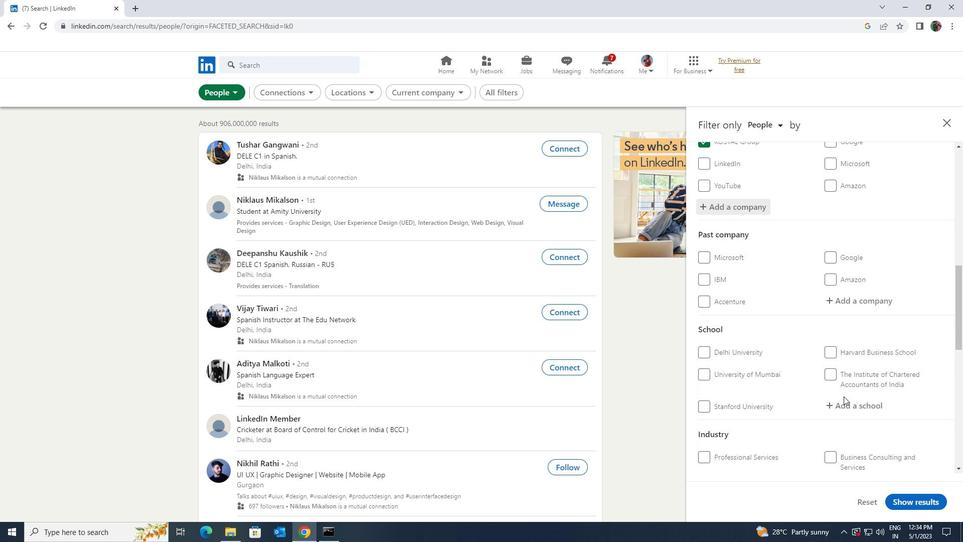 
Action: Mouse pressed left at (858, 406)
Screenshot: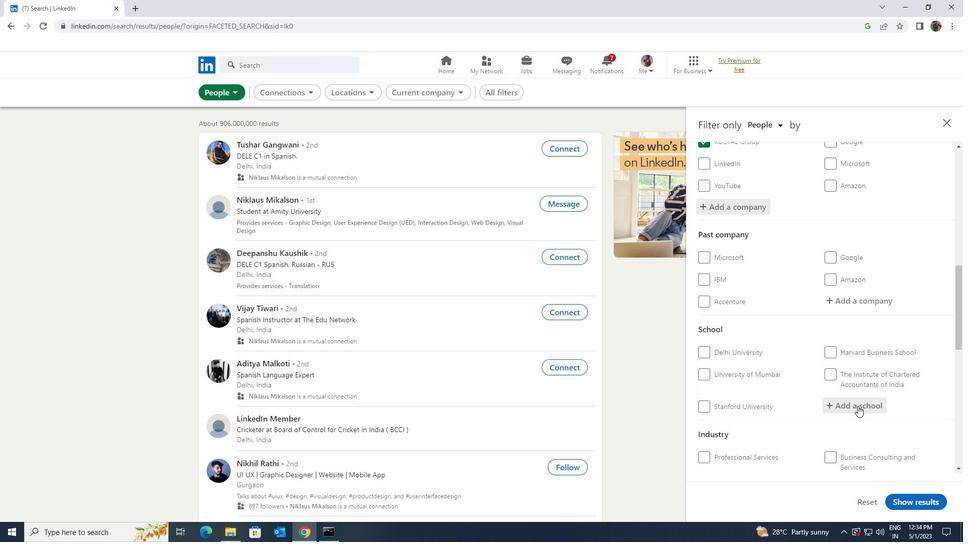 
Action: Mouse moved to (856, 406)
Screenshot: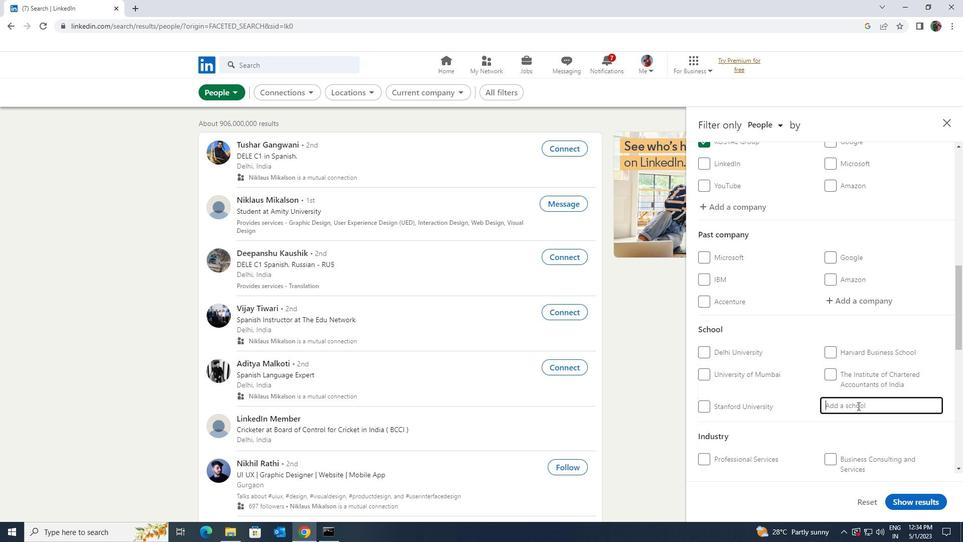 
Action: Key pressed <Key.shift><Key.shift><Key.shift><Key.shift>MVJ<Key.space>
Screenshot: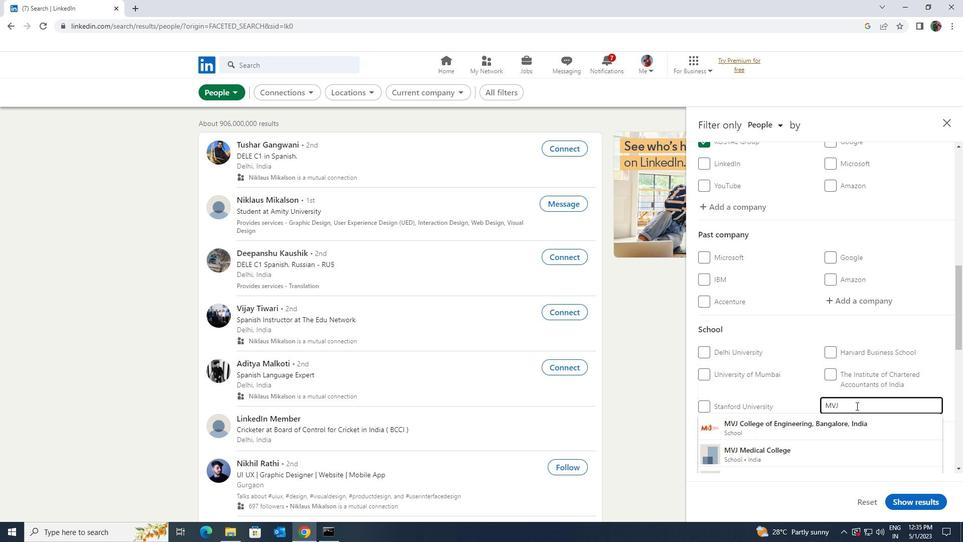 
Action: Mouse moved to (857, 424)
Screenshot: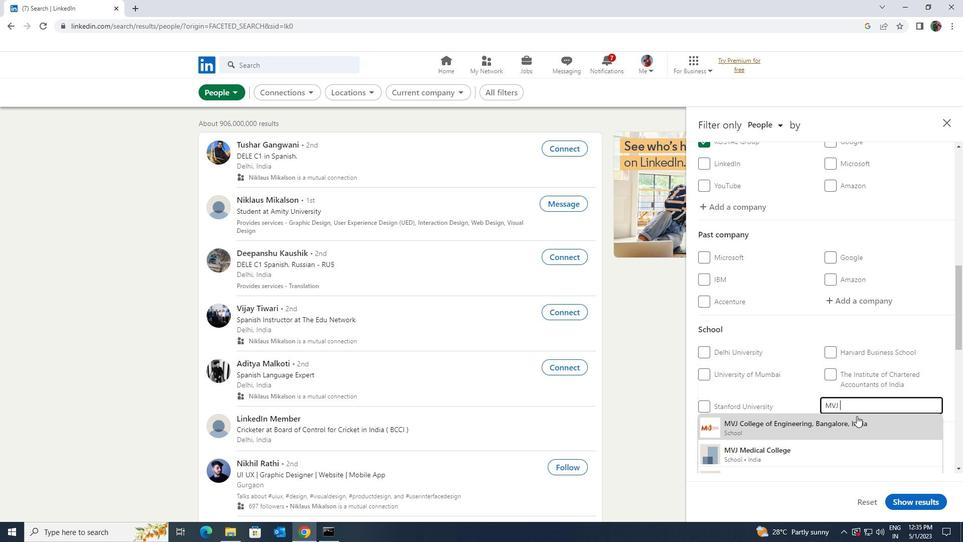 
Action: Mouse pressed left at (857, 424)
Screenshot: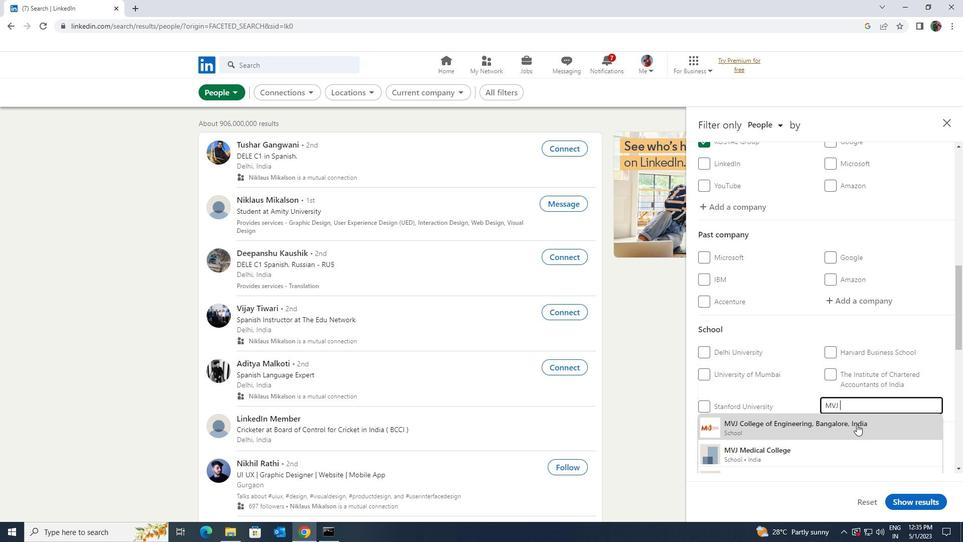 
Action: Mouse scrolled (857, 424) with delta (0, 0)
Screenshot: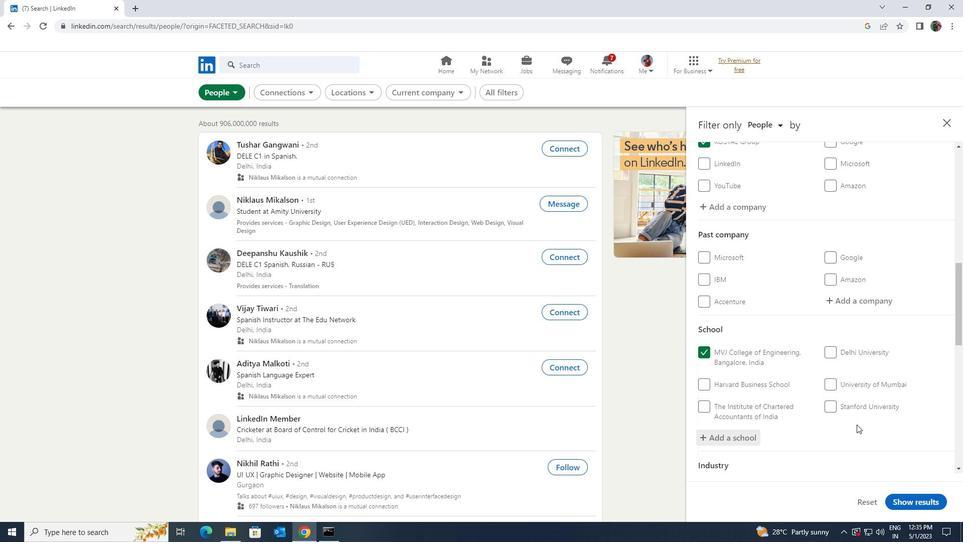 
Action: Mouse scrolled (857, 424) with delta (0, 0)
Screenshot: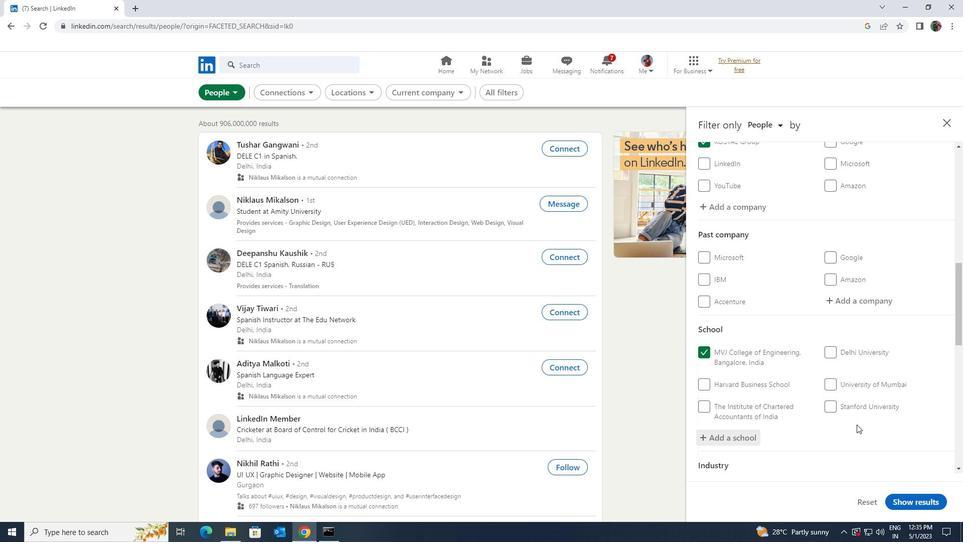 
Action: Mouse moved to (849, 444)
Screenshot: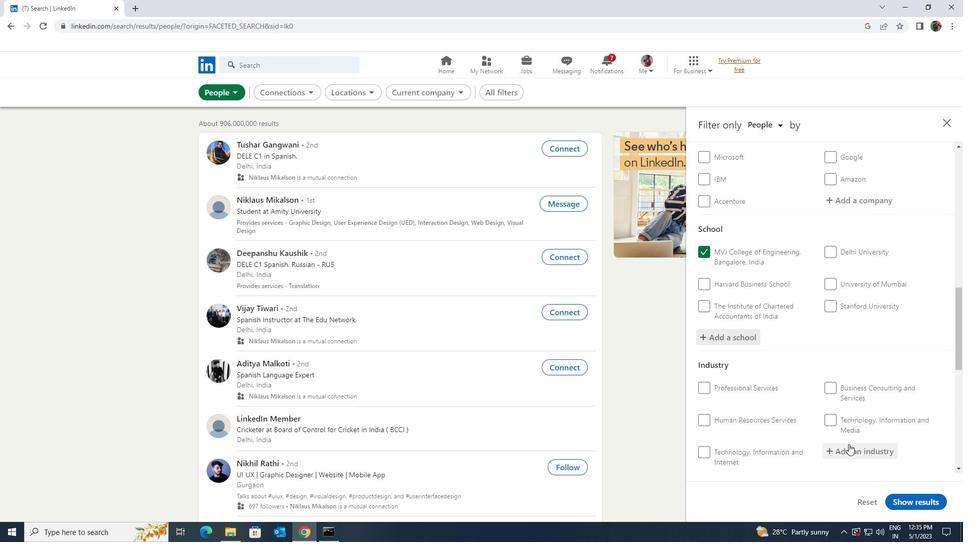 
Action: Mouse pressed left at (849, 444)
Screenshot: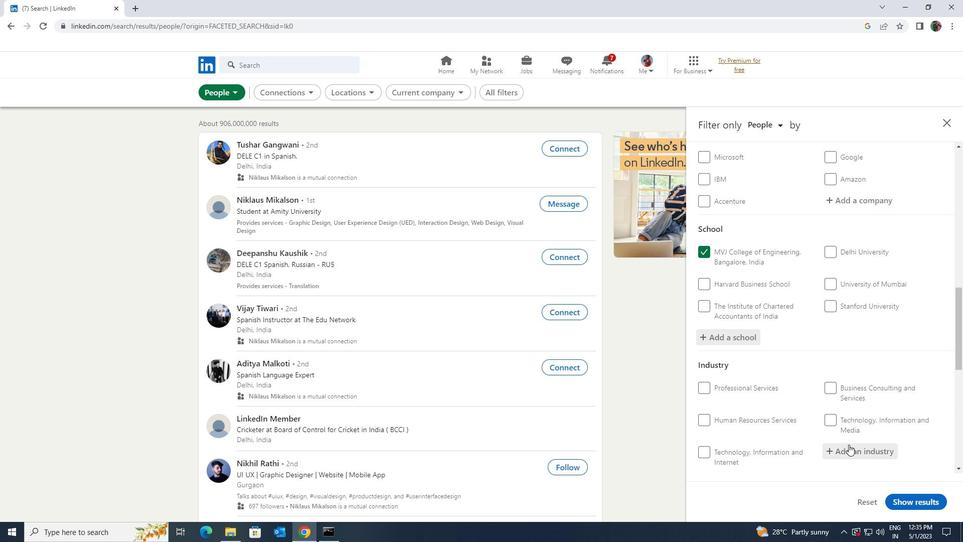 
Action: Key pressed <Key.shift><Key.shift><Key.shift>WHOLESALE<Key.space><Key.shift>CHEMICAL
Screenshot: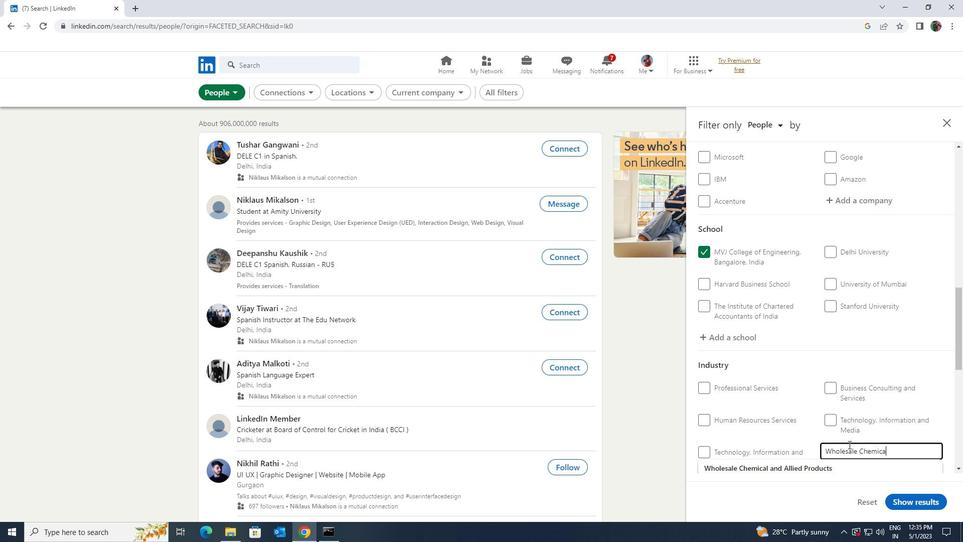 
Action: Mouse moved to (838, 461)
Screenshot: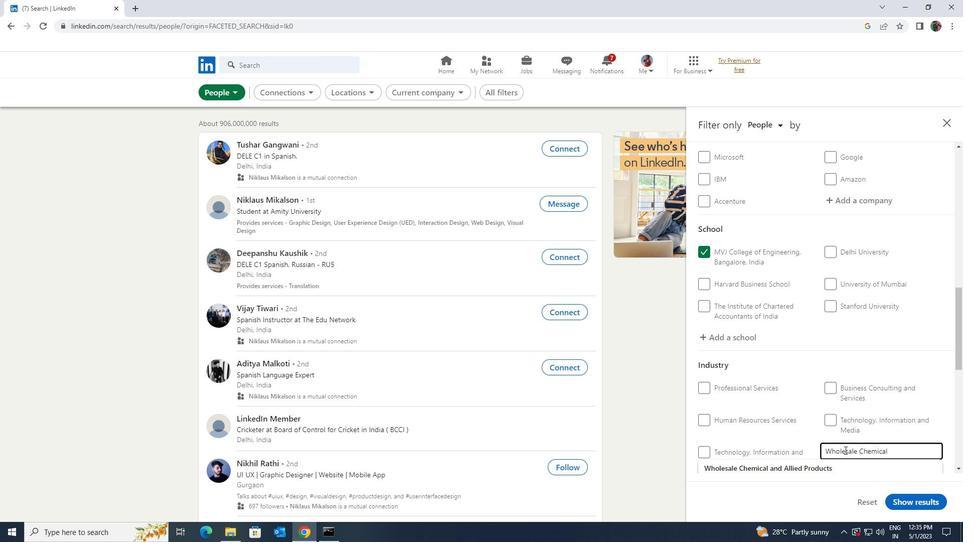 
Action: Mouse pressed left at (838, 461)
Screenshot: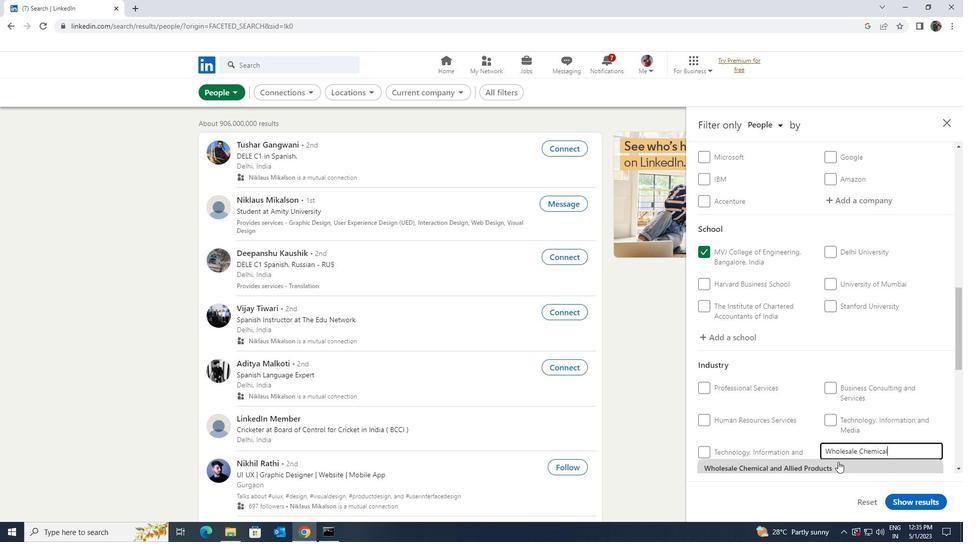 
Action: Mouse moved to (845, 424)
Screenshot: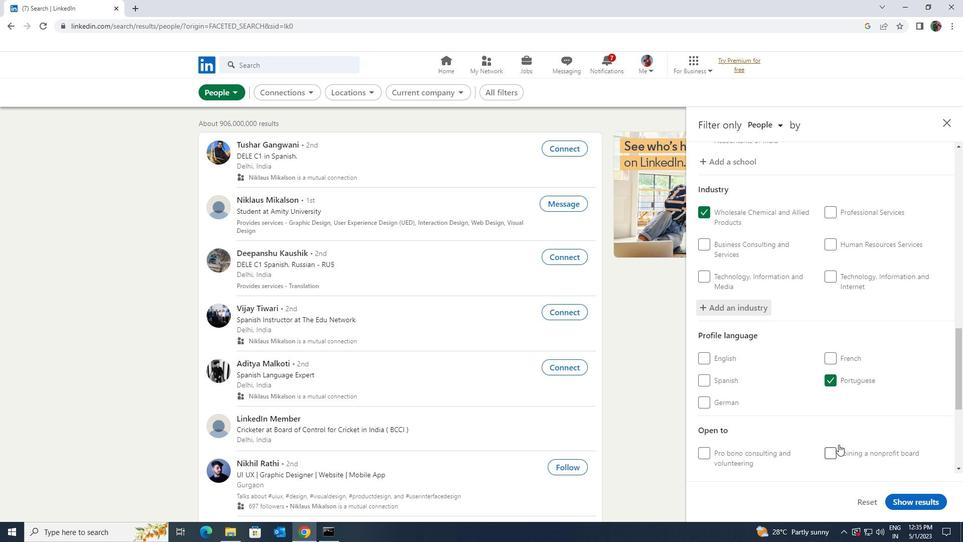 
Action: Mouse scrolled (845, 424) with delta (0, 0)
Screenshot: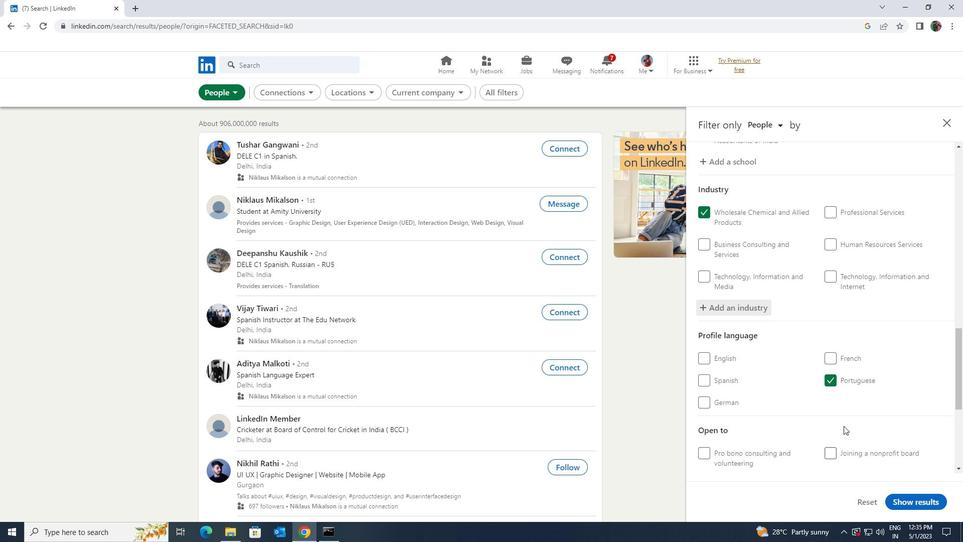 
Action: Mouse scrolled (845, 424) with delta (0, 0)
Screenshot: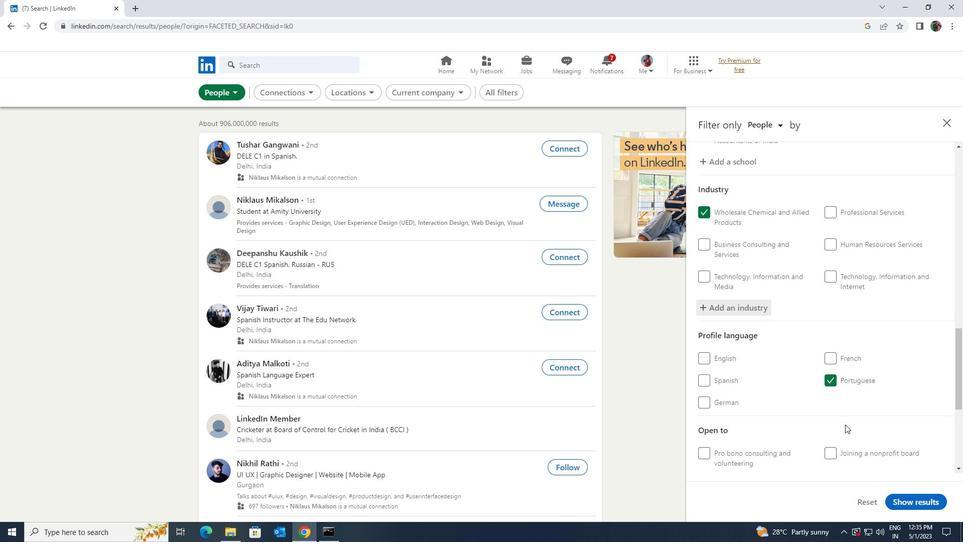 
Action: Mouse moved to (847, 423)
Screenshot: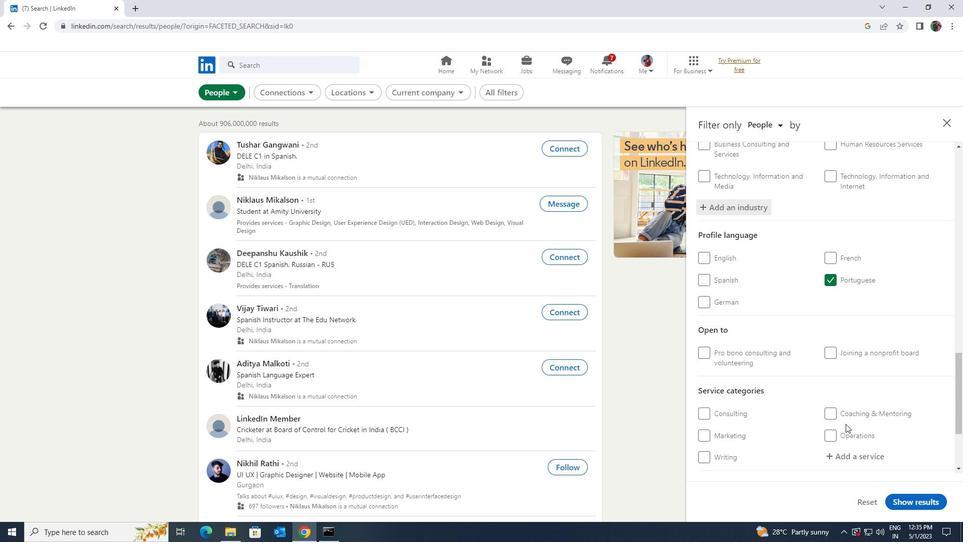 
Action: Mouse scrolled (847, 422) with delta (0, 0)
Screenshot: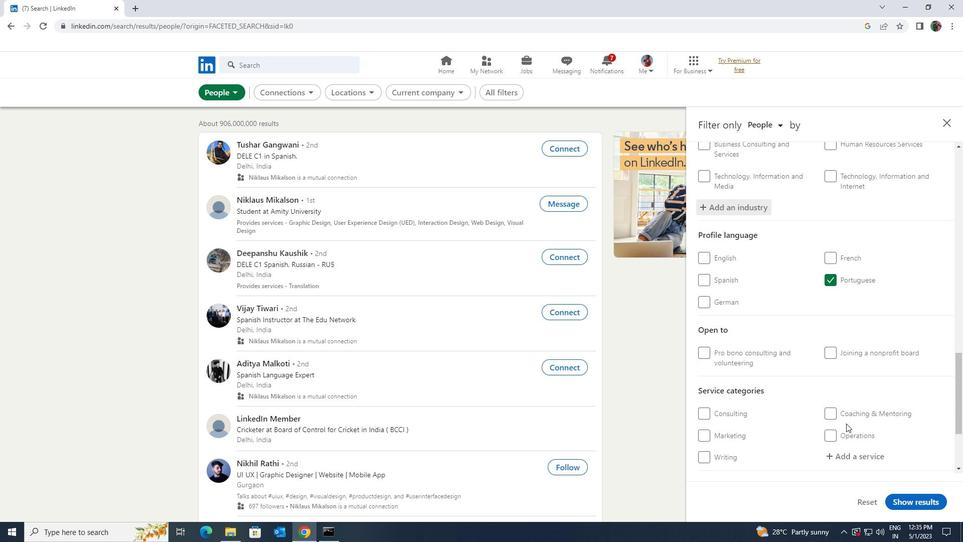 
Action: Mouse moved to (854, 411)
Screenshot: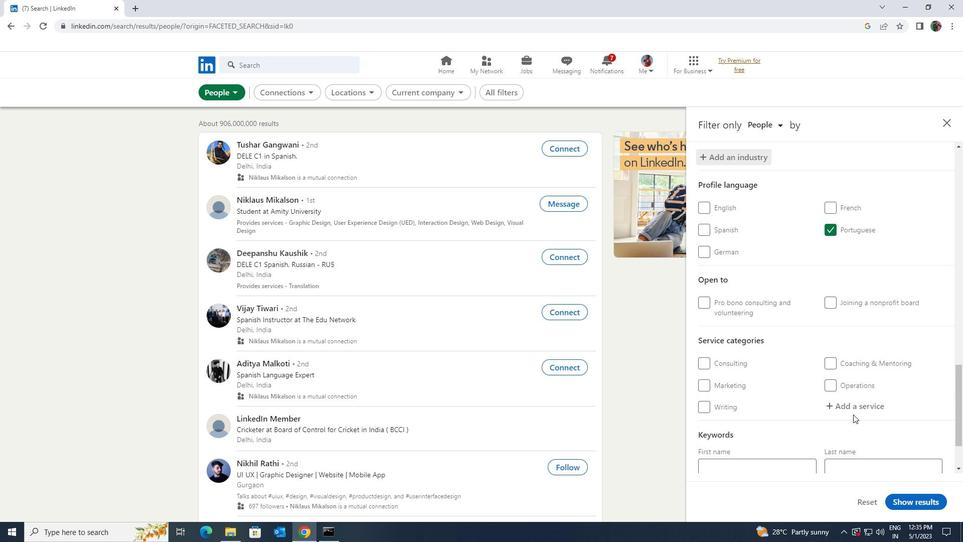 
Action: Mouse pressed left at (854, 411)
Screenshot: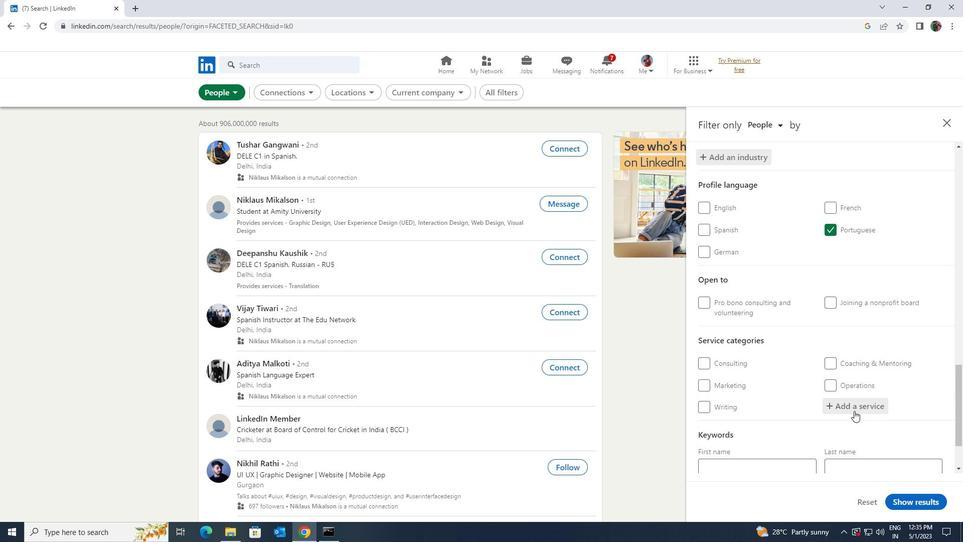 
Action: Mouse pressed left at (854, 411)
Screenshot: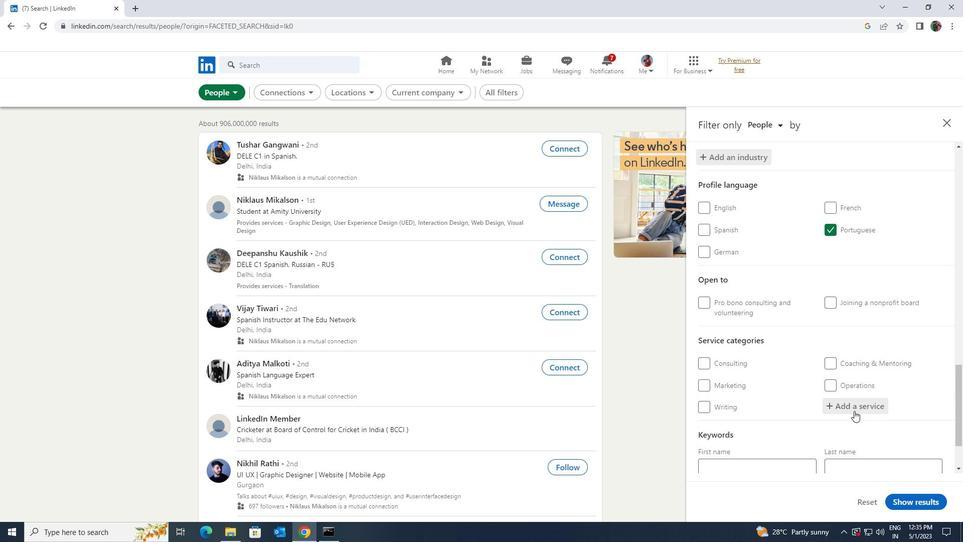 
Action: Key pressed <Key.shift><Key.shift><Key.shift><Key.shift><Key.shift>WEDDING
Screenshot: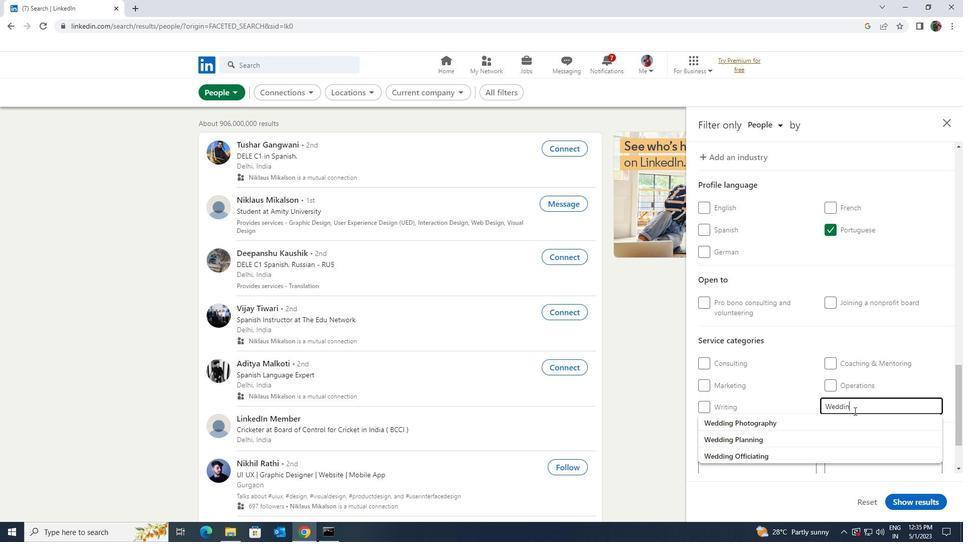 
Action: Mouse moved to (852, 418)
Screenshot: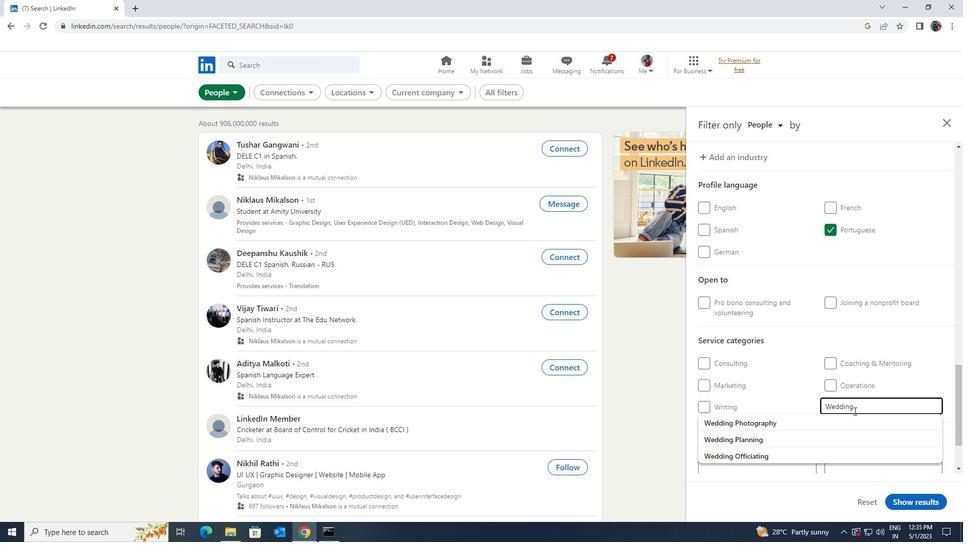
Action: Mouse pressed left at (852, 418)
Screenshot: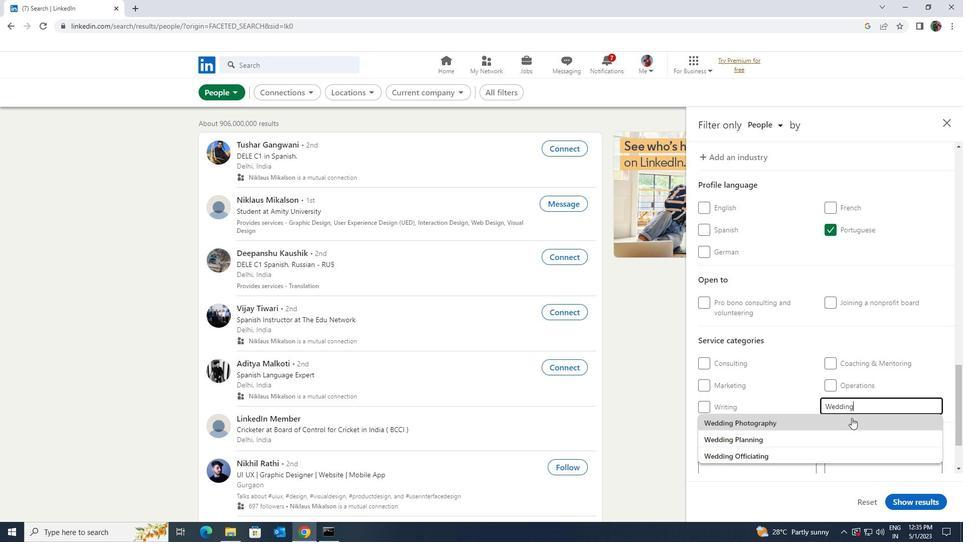 
Action: Mouse scrolled (852, 417) with delta (0, 0)
Screenshot: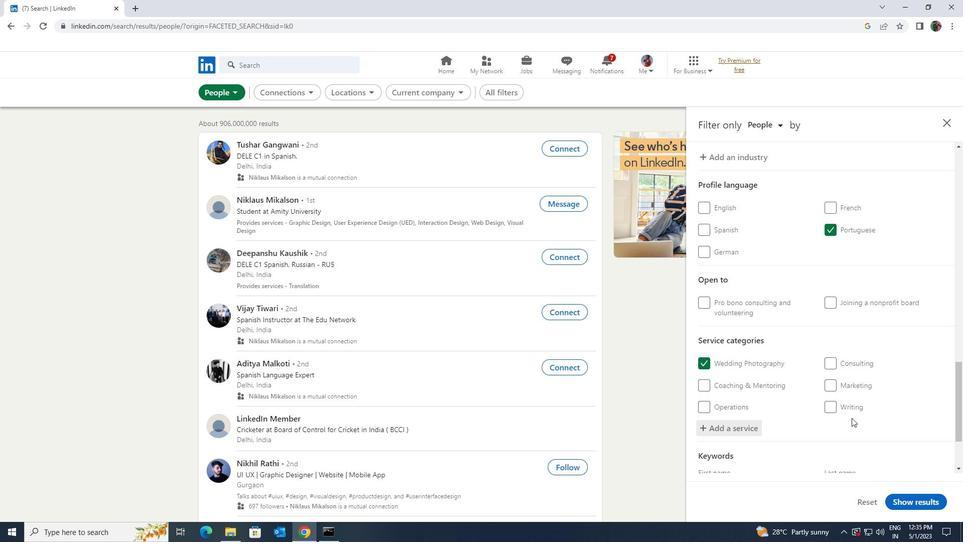 
Action: Mouse scrolled (852, 417) with delta (0, 0)
Screenshot: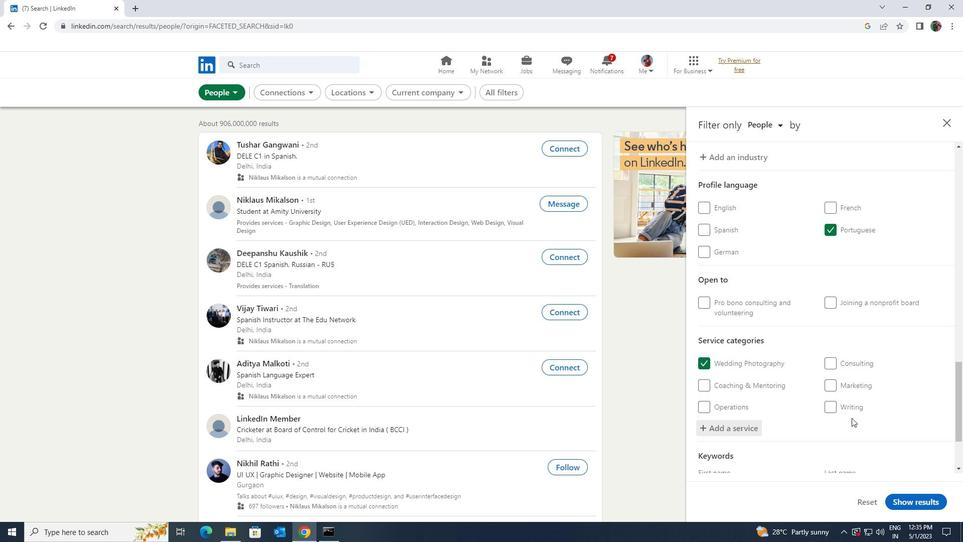 
Action: Mouse scrolled (852, 417) with delta (0, 0)
Screenshot: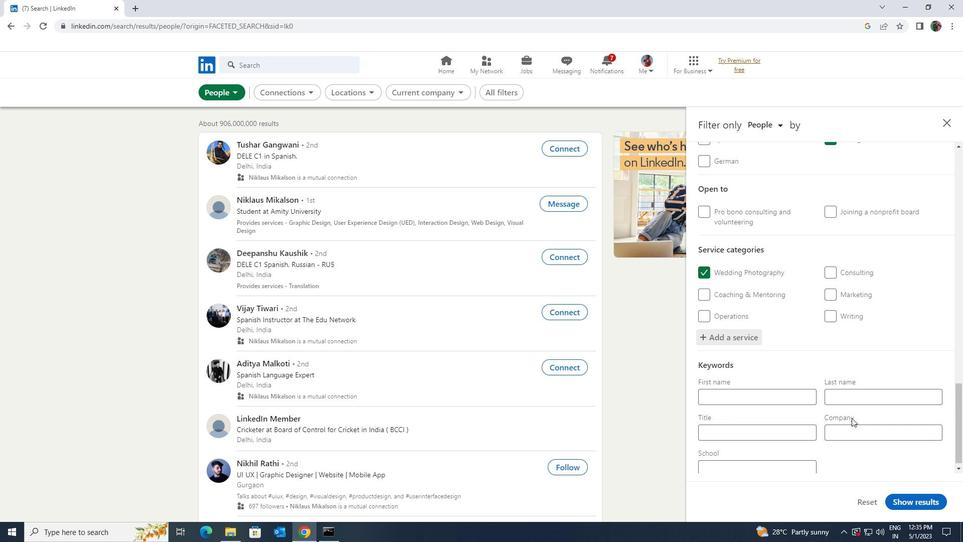 
Action: Mouse scrolled (852, 417) with delta (0, 0)
Screenshot: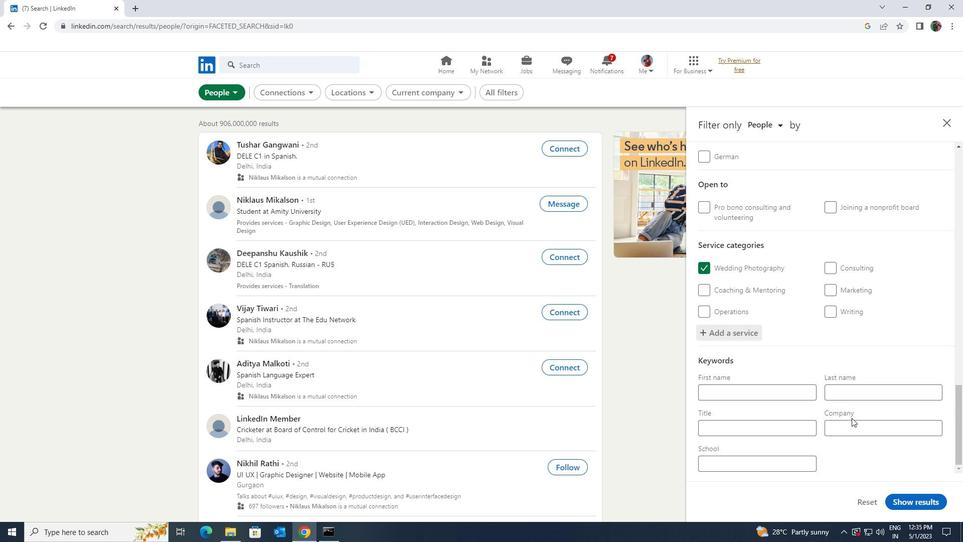 
Action: Mouse moved to (803, 427)
Screenshot: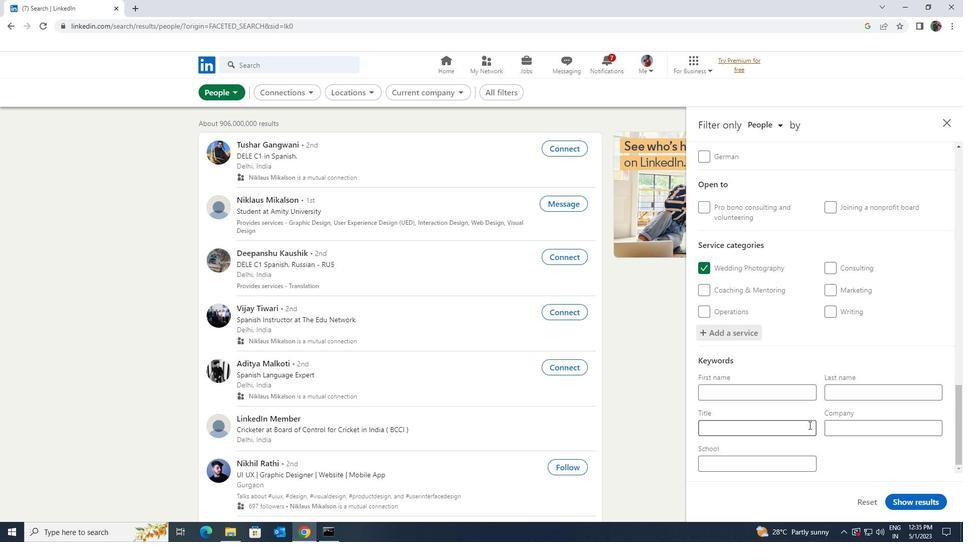 
Action: Mouse pressed left at (803, 427)
Screenshot: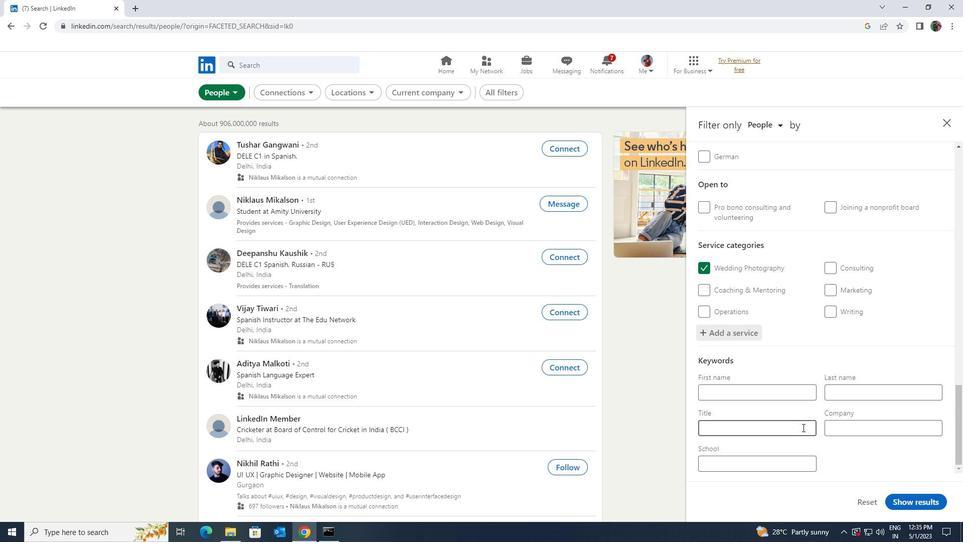 
Action: Key pressed <Key.shift>VIDEO<Key.space><Key.shift><Key.shift>OR<Key.space><Key.shift>FILM<Key.space><Key.shift>PRODUCER
Screenshot: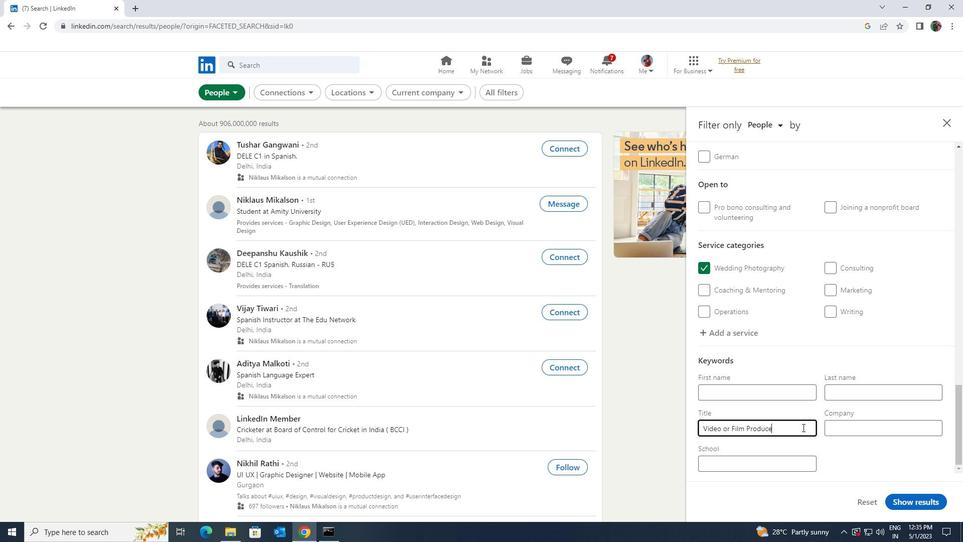 
Action: Mouse moved to (897, 500)
Screenshot: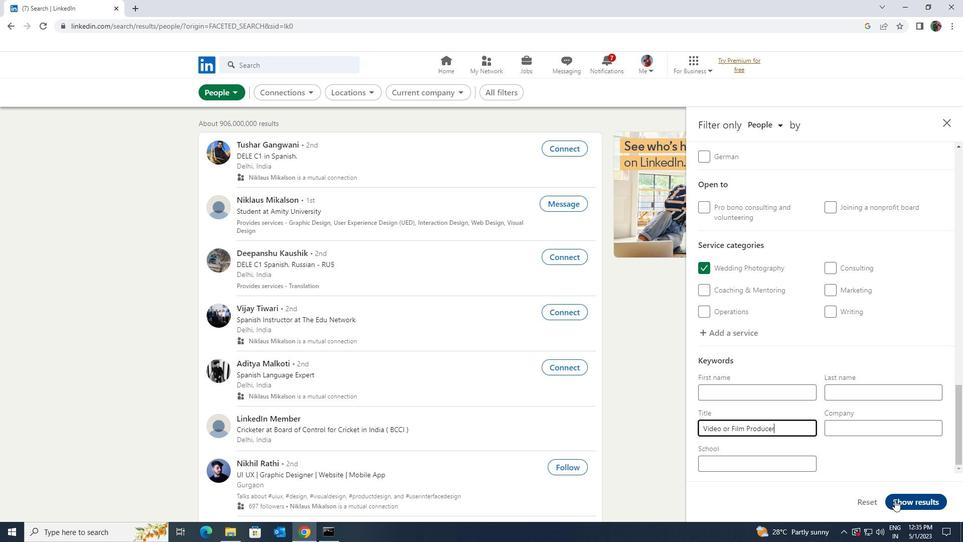
Action: Mouse pressed left at (897, 500)
Screenshot: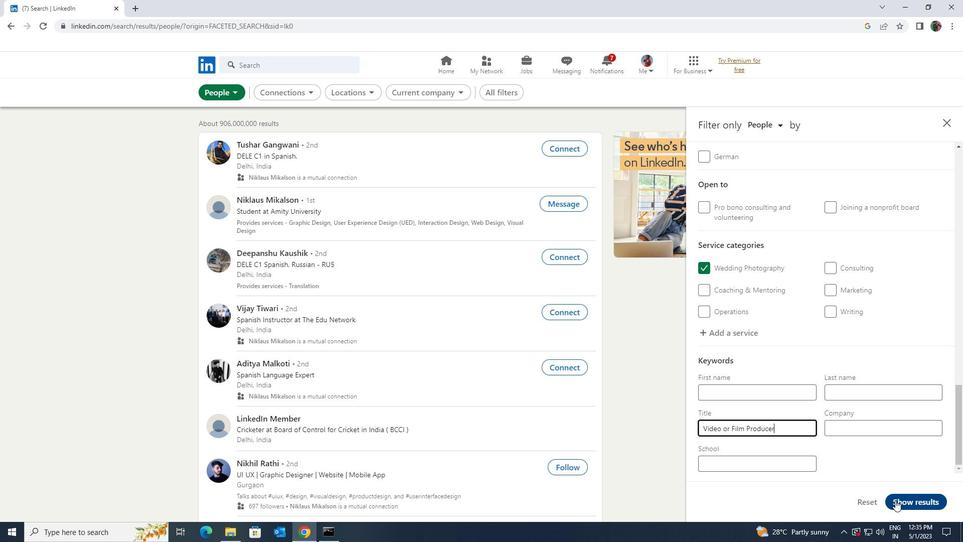 
